 Task: Explore Airbnb accommodation in Cova Figueira, Cape Verde from 1st November, 2023 to 9th November, 2023 for 5 adults.3 bedrooms having 3 beds and 3 bathrooms. Property type can be house. Booking option can be shelf check-in. Look for 5 properties as per requirement.
Action: Mouse moved to (342, 123)
Screenshot: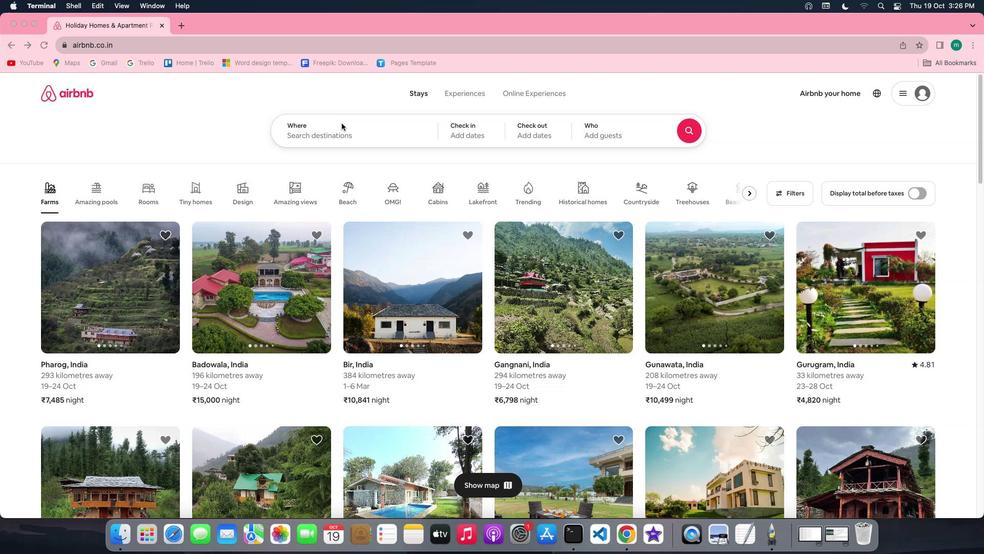 
Action: Mouse pressed left at (342, 123)
Screenshot: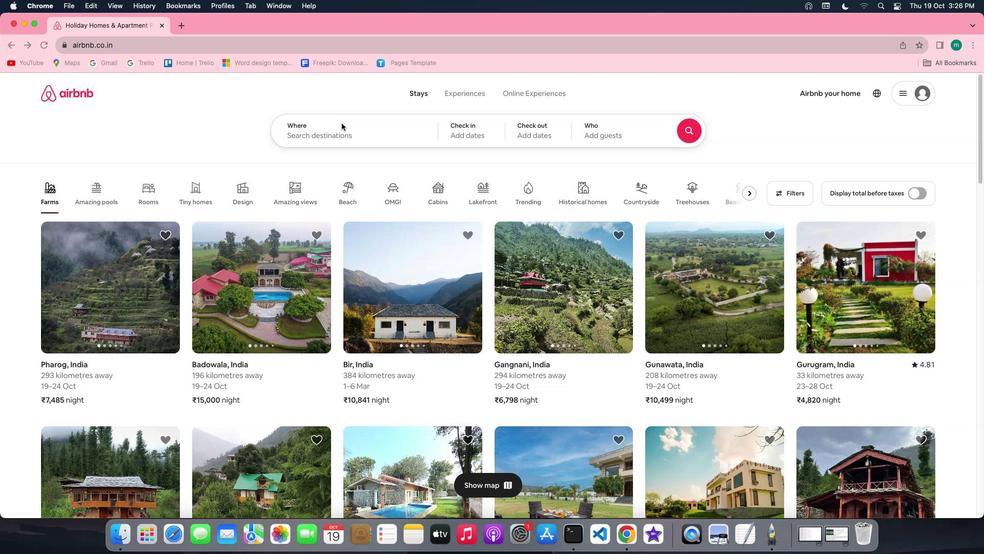 
Action: Mouse pressed left at (342, 123)
Screenshot: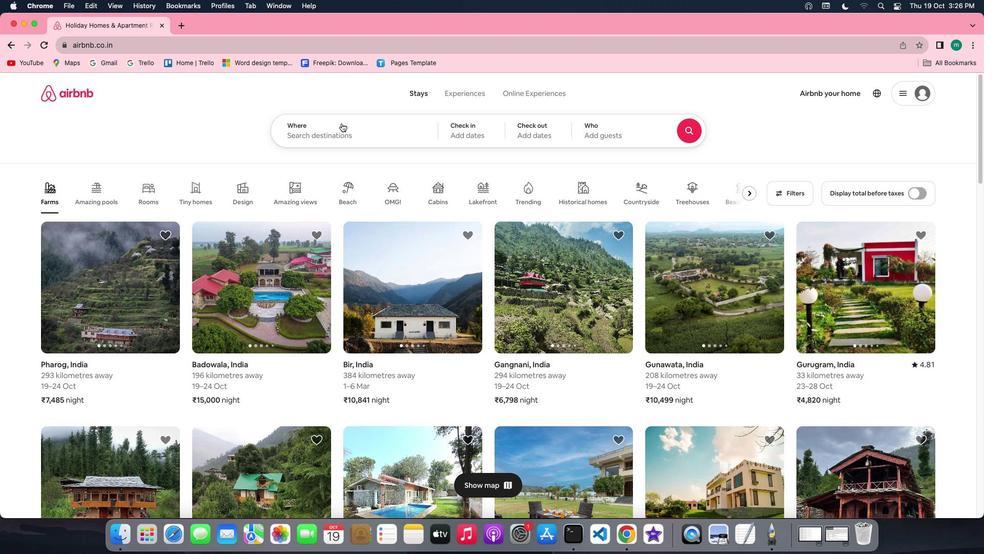 
Action: Key pressed Key.shift'c''o''v''a'Key.spaceKey.shift'F''i''g''u''e''i''r''a'','Key.spaceKey.shift'c''a''p''e'Key.spaceKey.shift'v''e''r''d''e'
Screenshot: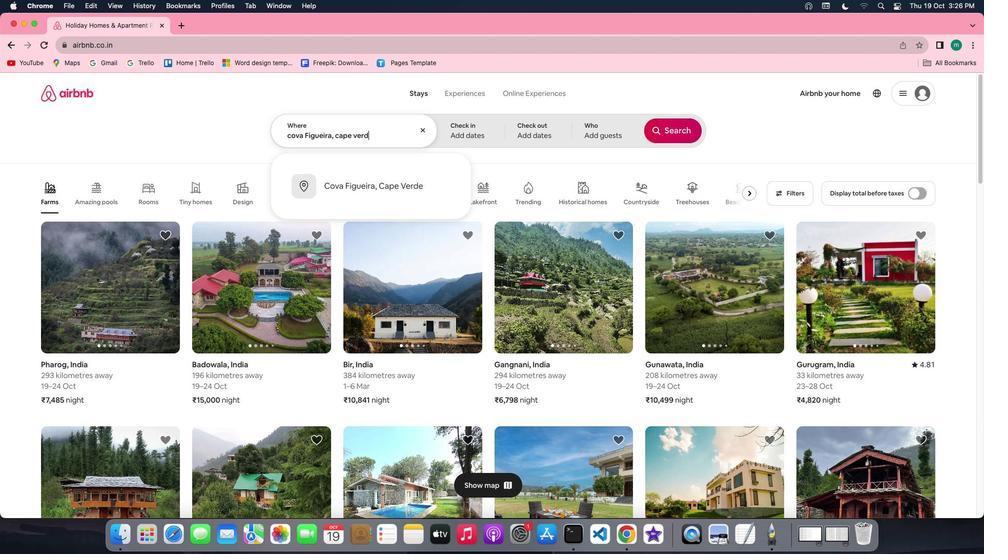
Action: Mouse moved to (454, 127)
Screenshot: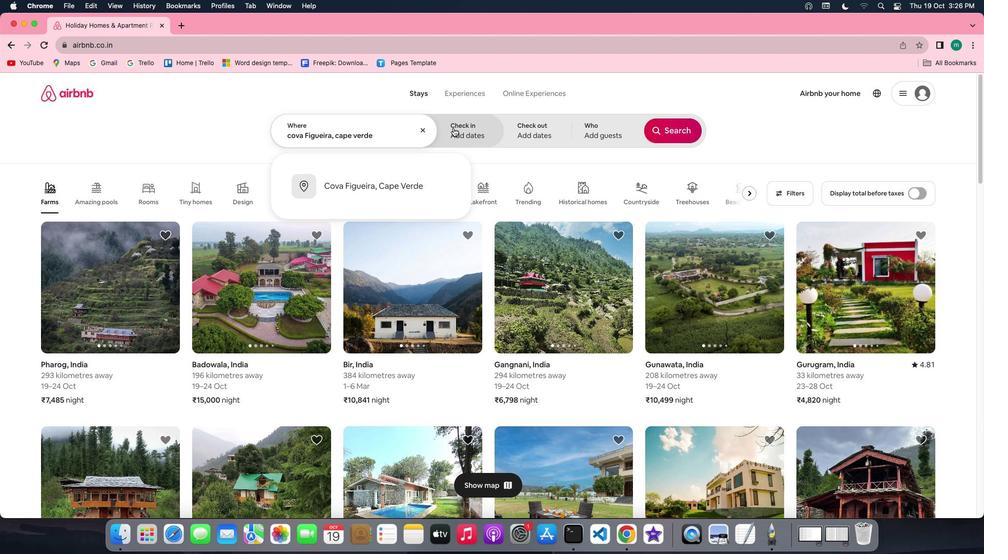 
Action: Mouse pressed left at (454, 127)
Screenshot: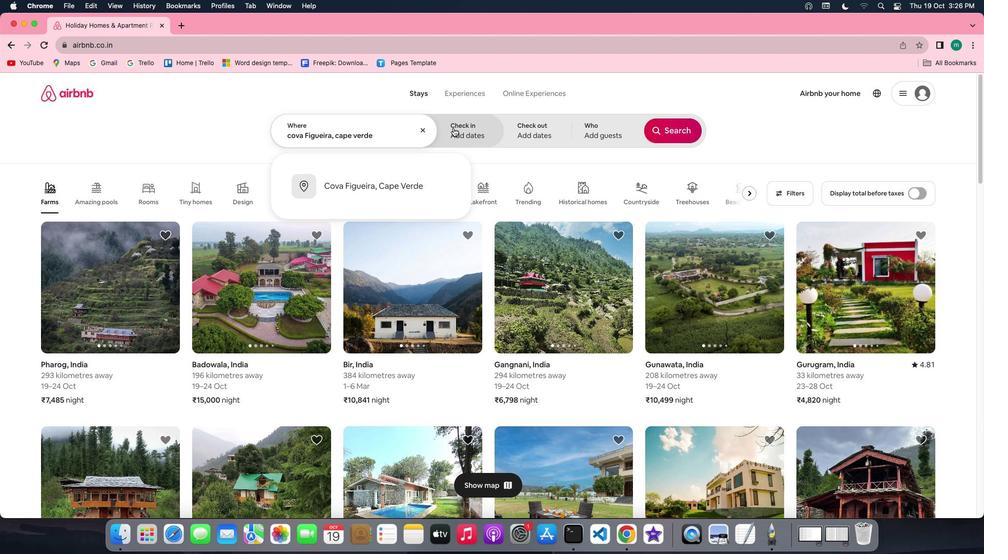 
Action: Mouse moved to (590, 257)
Screenshot: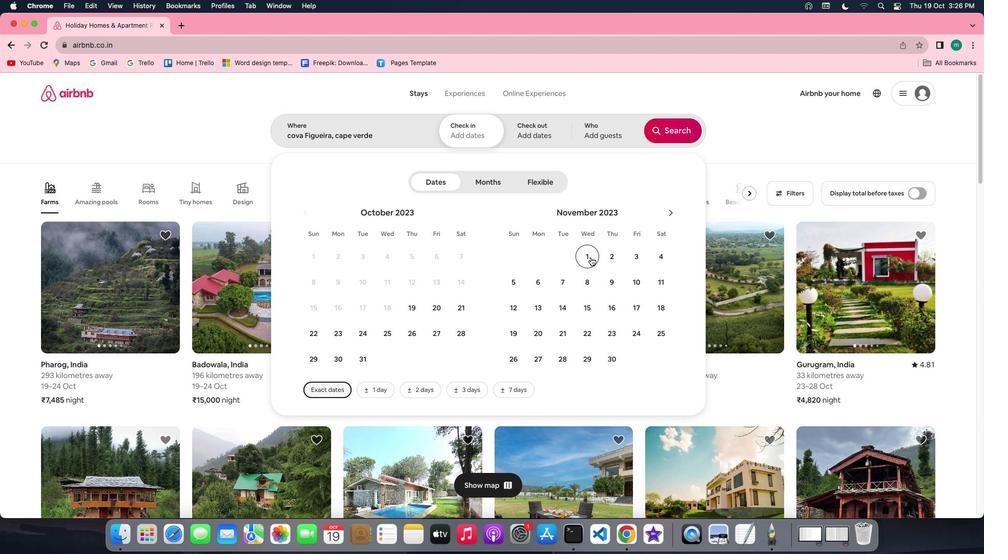 
Action: Mouse pressed left at (590, 257)
Screenshot: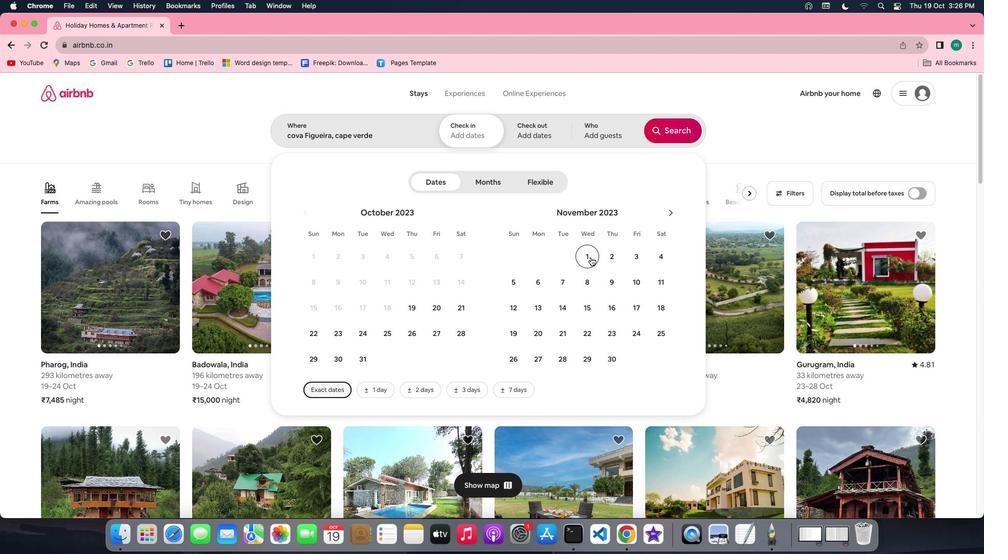 
Action: Mouse moved to (610, 286)
Screenshot: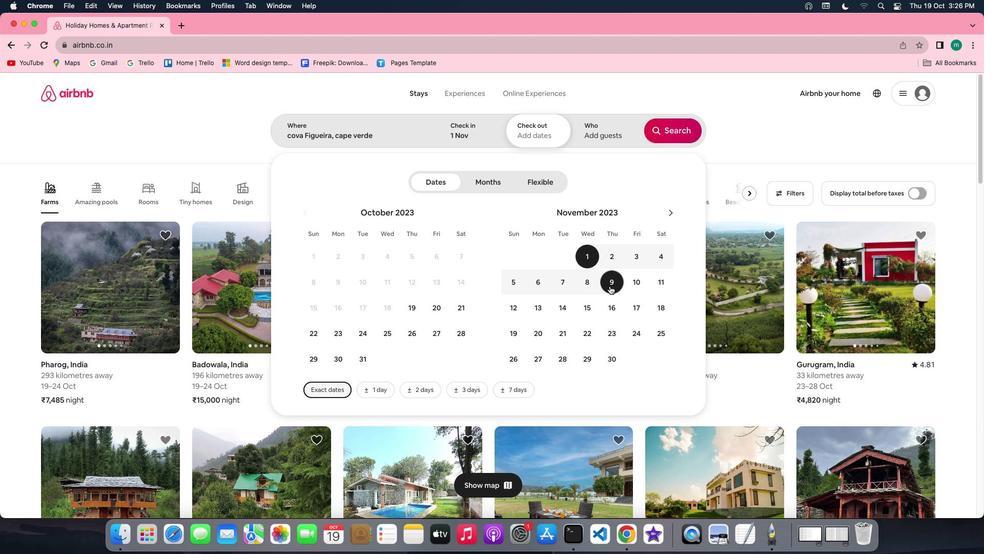 
Action: Mouse pressed left at (610, 286)
Screenshot: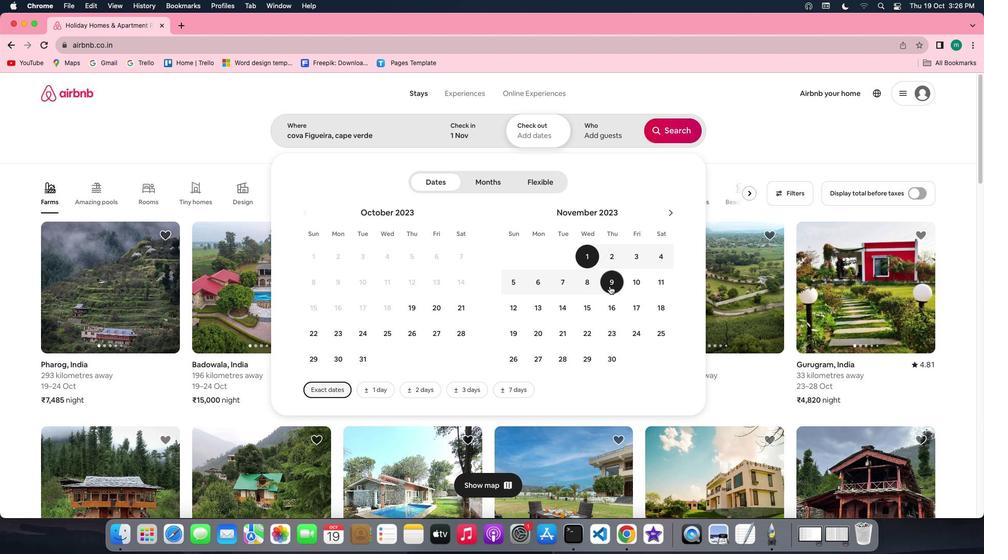 
Action: Mouse moved to (595, 142)
Screenshot: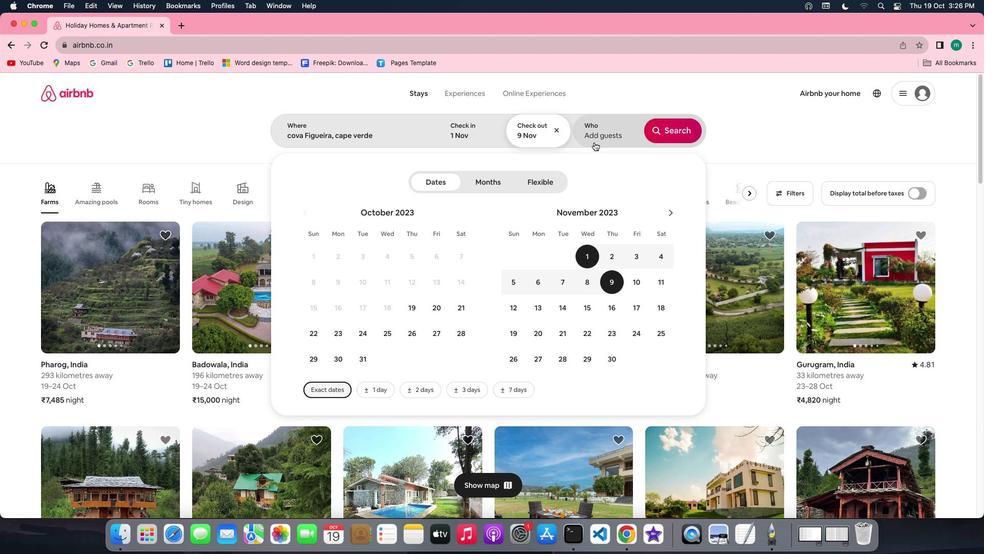 
Action: Mouse pressed left at (595, 142)
Screenshot: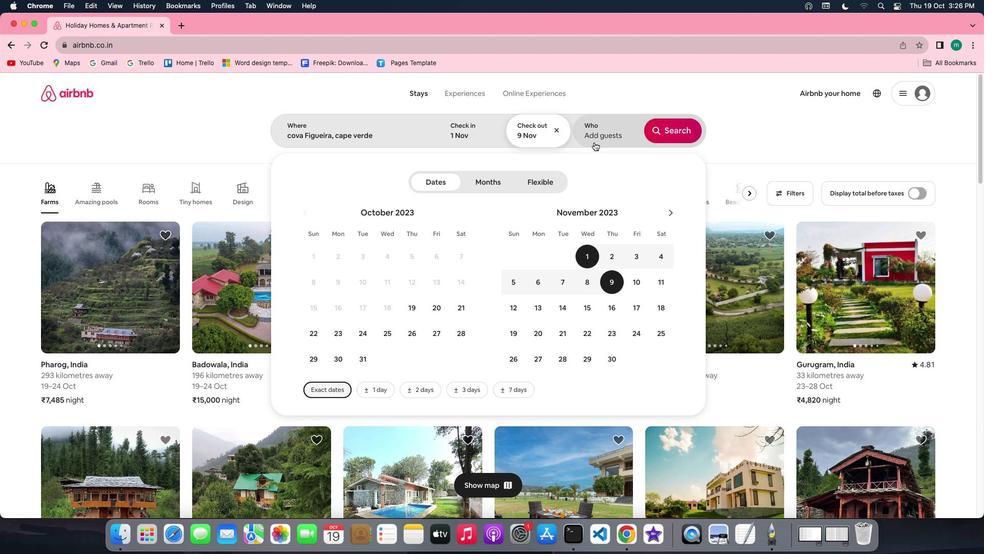 
Action: Mouse moved to (674, 186)
Screenshot: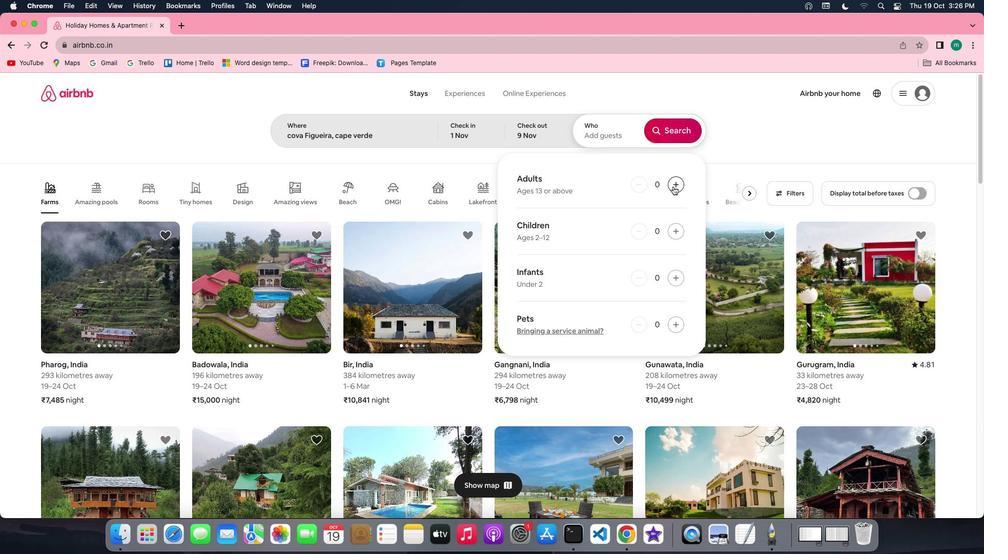 
Action: Mouse pressed left at (674, 186)
Screenshot: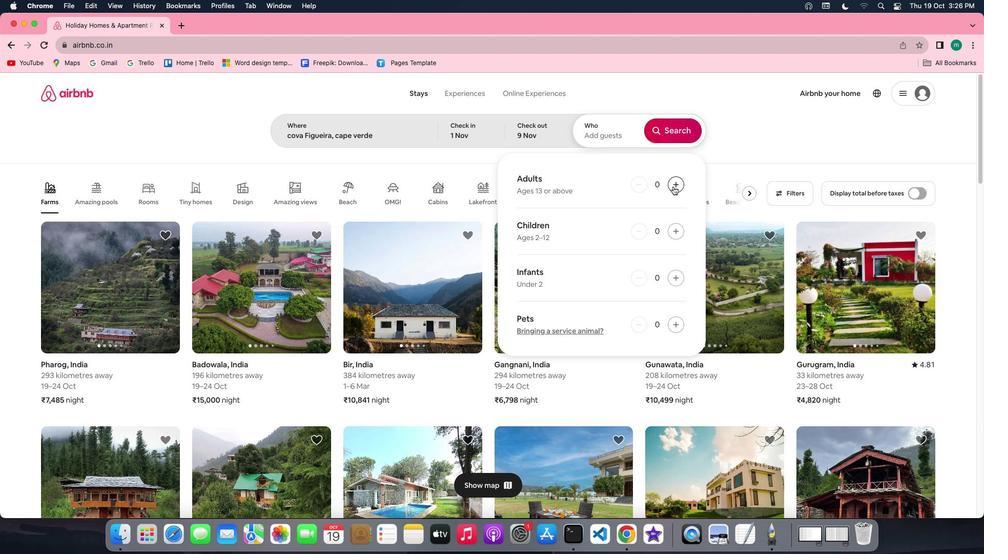 
Action: Mouse pressed left at (674, 186)
Screenshot: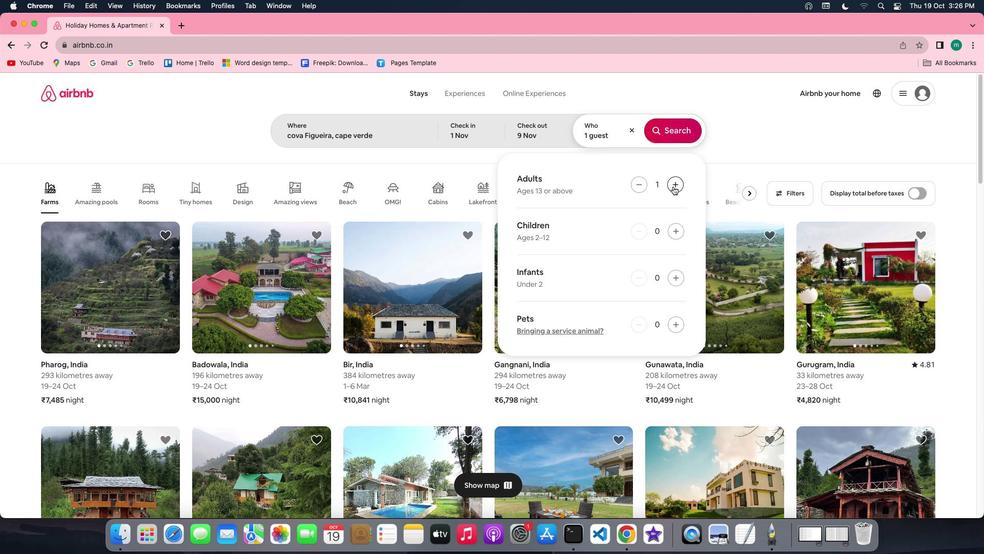 
Action: Mouse pressed left at (674, 186)
Screenshot: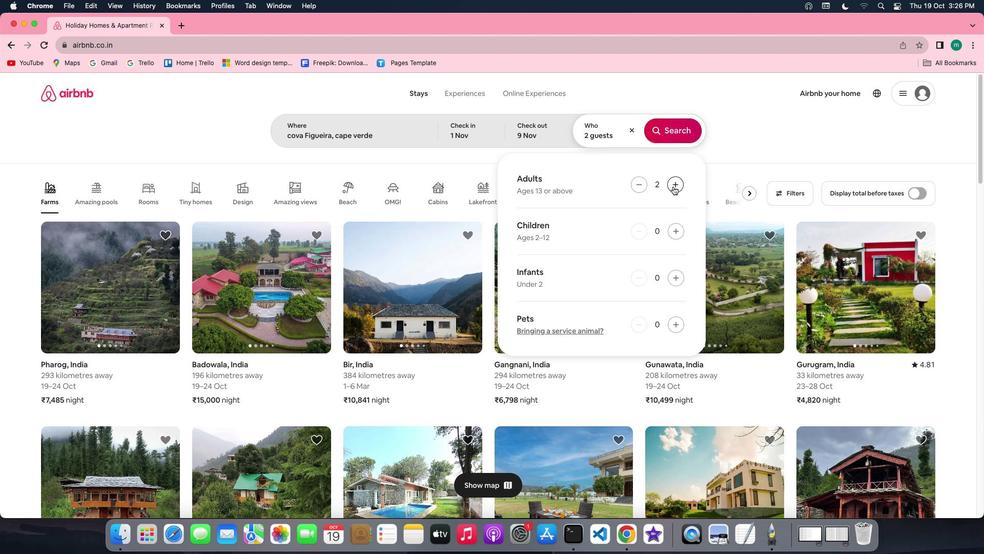 
Action: Mouse pressed left at (674, 186)
Screenshot: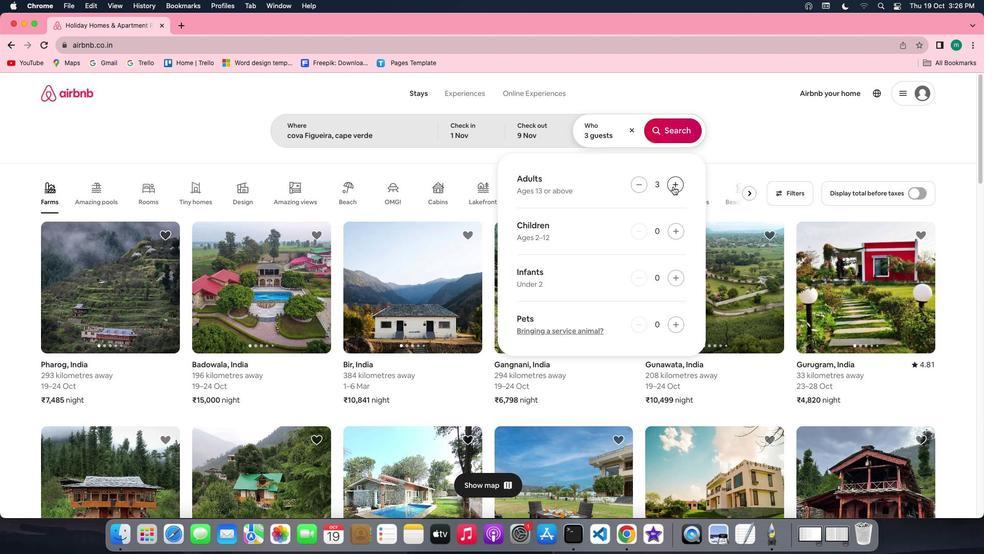 
Action: Mouse pressed left at (674, 186)
Screenshot: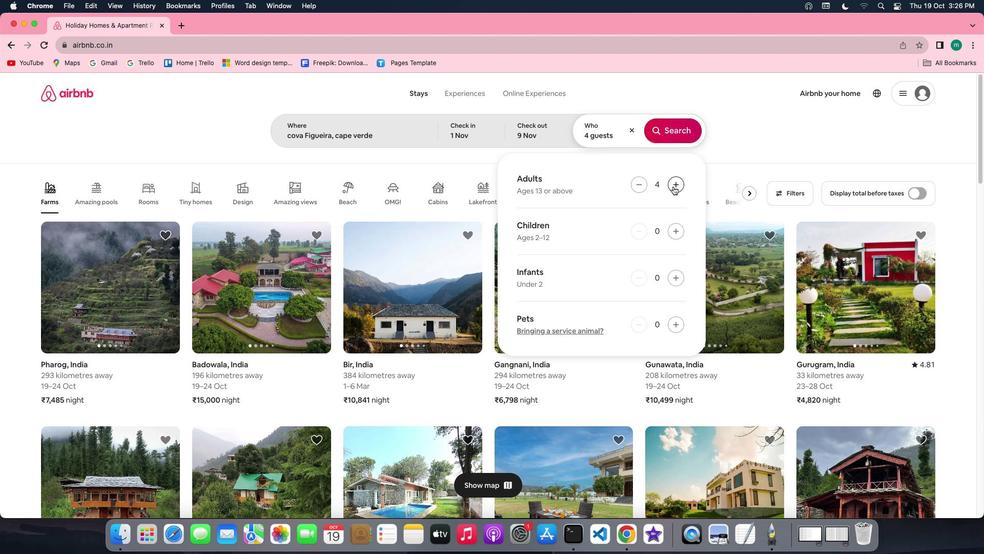 
Action: Mouse moved to (677, 135)
Screenshot: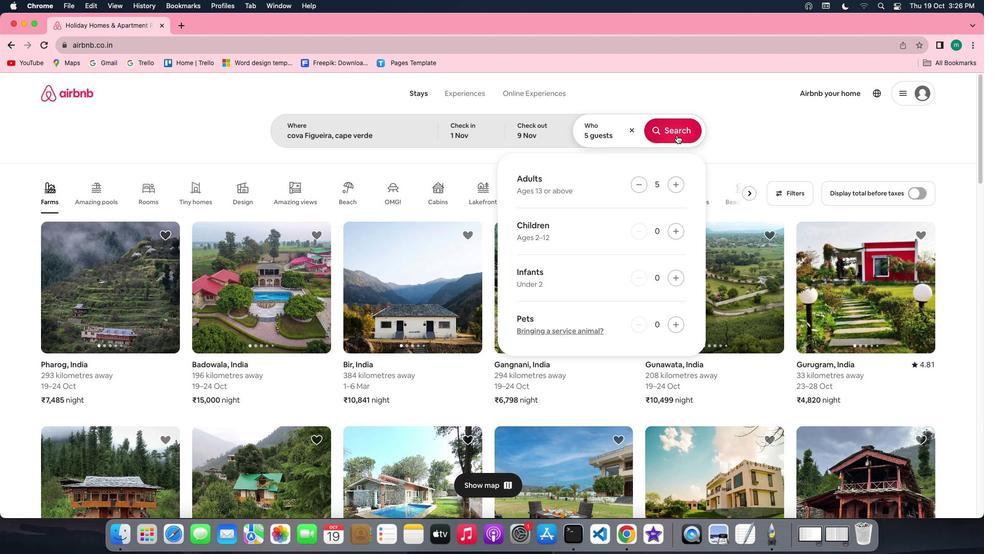 
Action: Mouse pressed left at (677, 135)
Screenshot: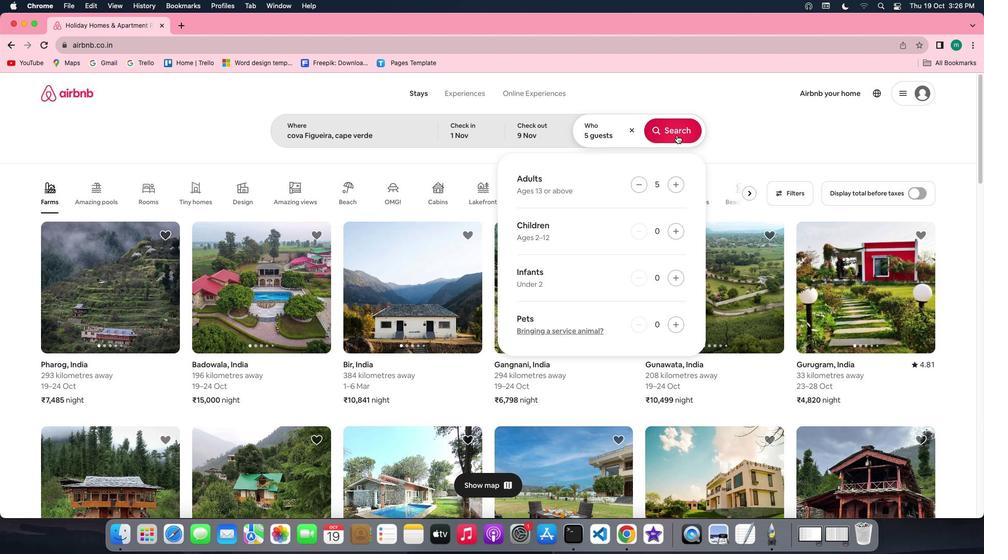 
Action: Mouse moved to (824, 130)
Screenshot: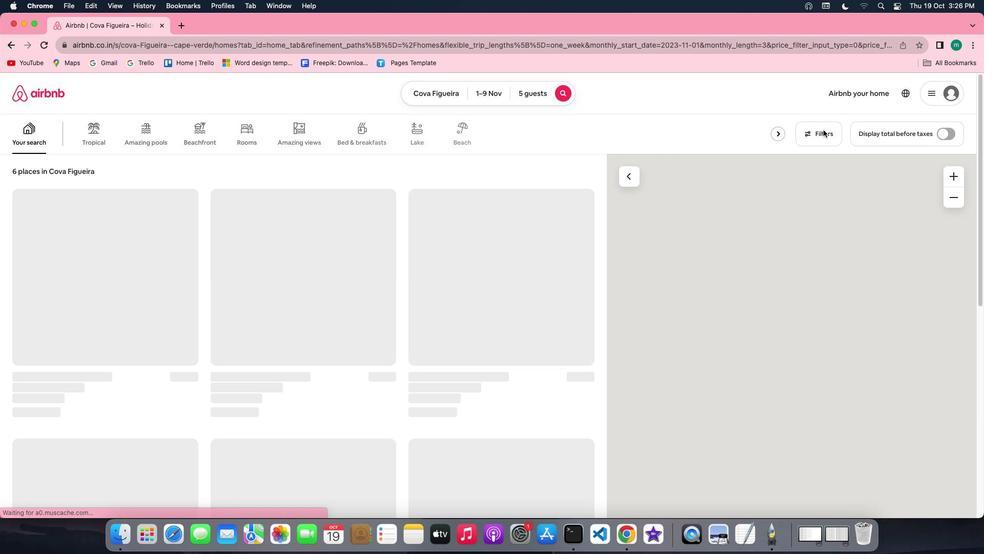 
Action: Mouse pressed left at (824, 130)
Screenshot: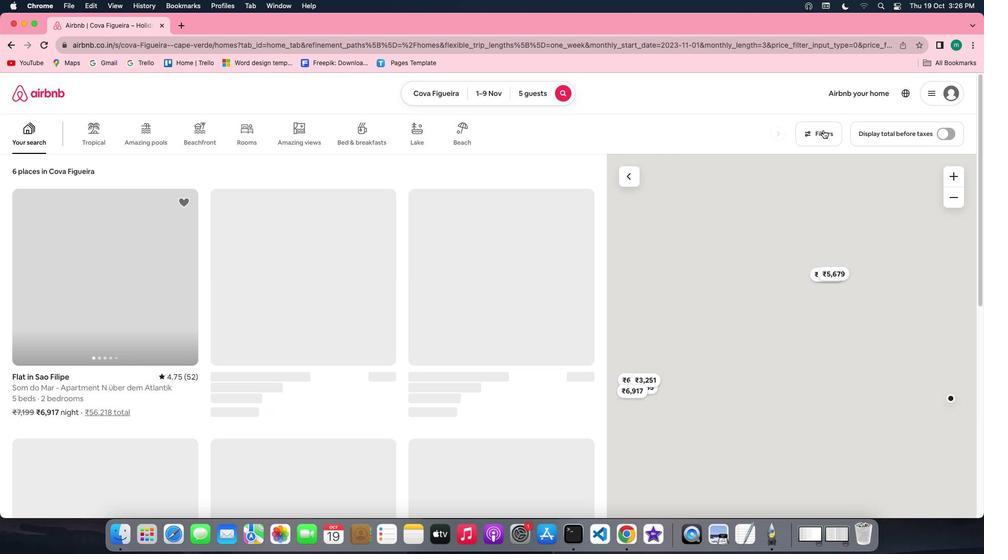 
Action: Mouse moved to (817, 132)
Screenshot: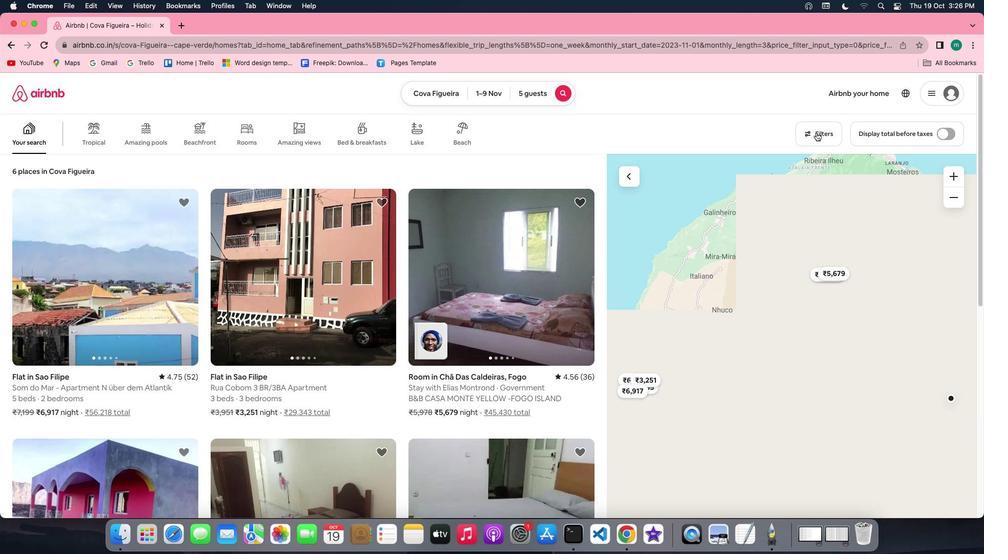 
Action: Mouse pressed left at (817, 132)
Screenshot: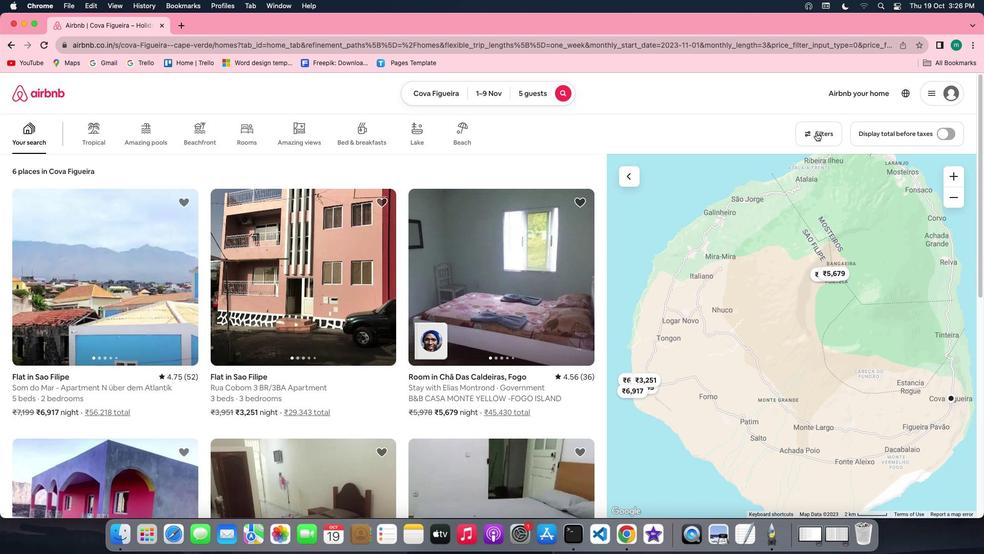 
Action: Mouse moved to (576, 252)
Screenshot: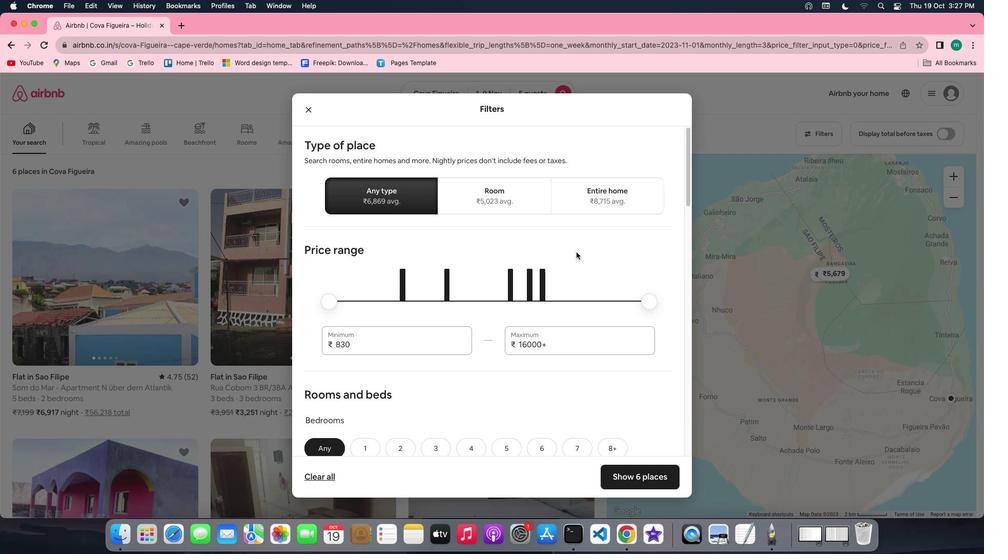 
Action: Mouse scrolled (576, 252) with delta (0, 0)
Screenshot: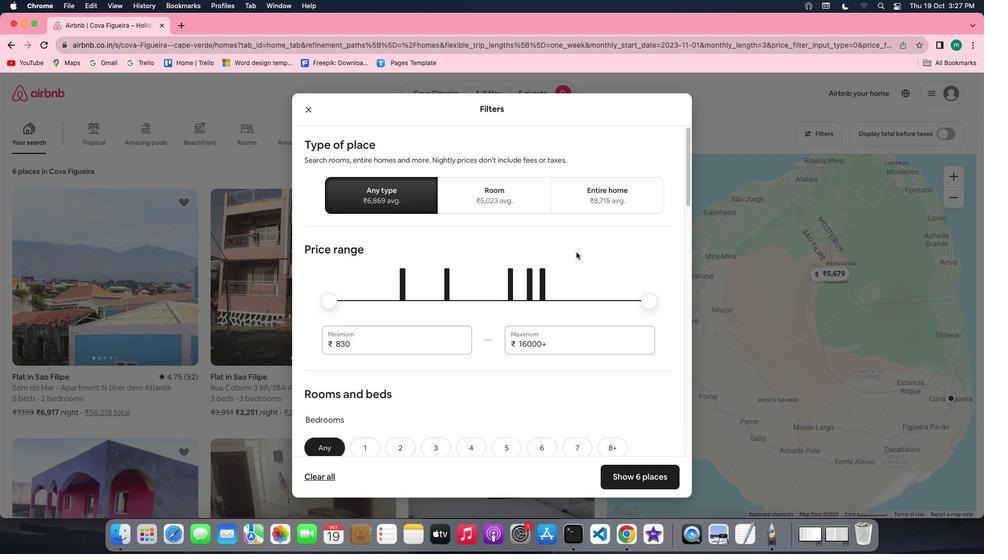 
Action: Mouse scrolled (576, 252) with delta (0, 0)
Screenshot: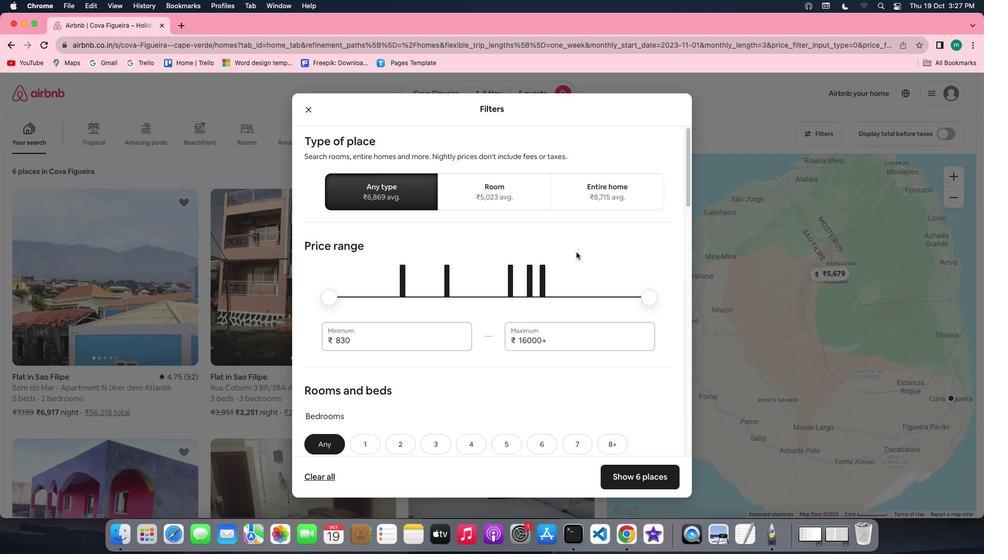 
Action: Mouse scrolled (576, 252) with delta (0, -1)
Screenshot: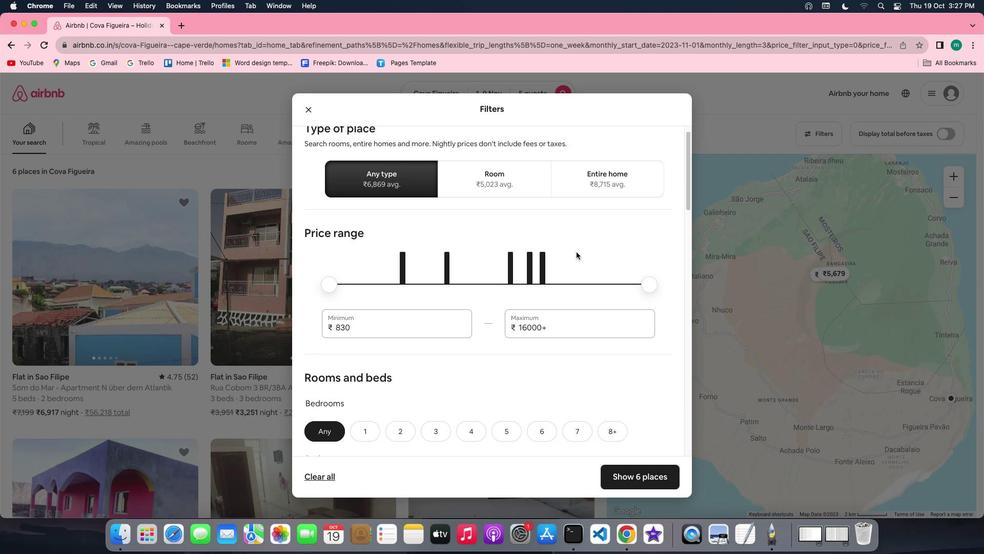 
Action: Mouse scrolled (576, 252) with delta (0, -1)
Screenshot: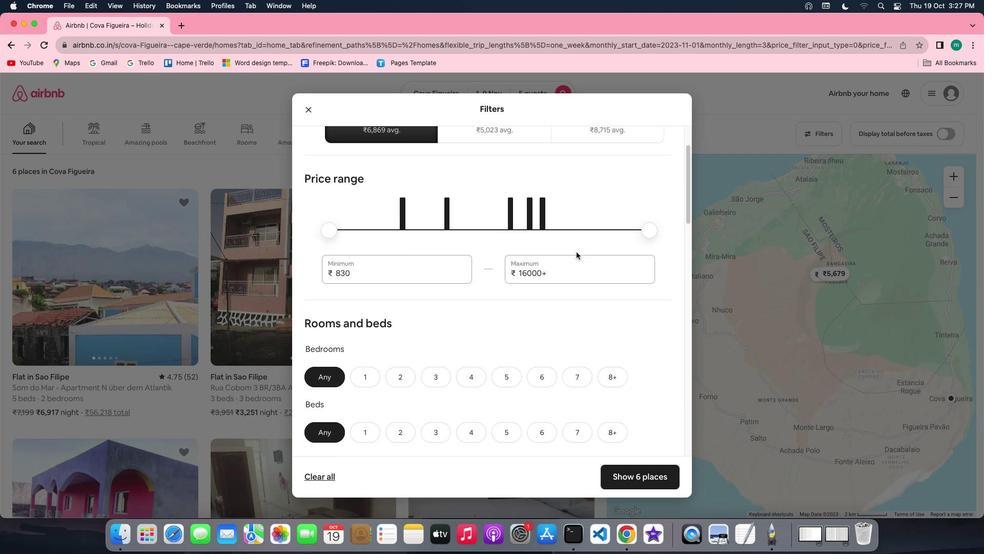 
Action: Mouse scrolled (576, 252) with delta (0, 0)
Screenshot: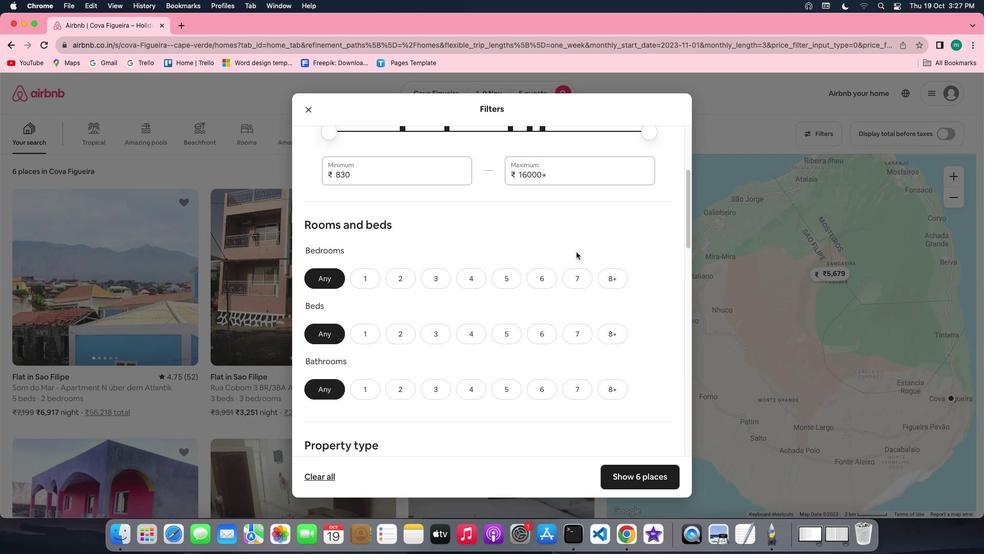 
Action: Mouse scrolled (576, 252) with delta (0, 0)
Screenshot: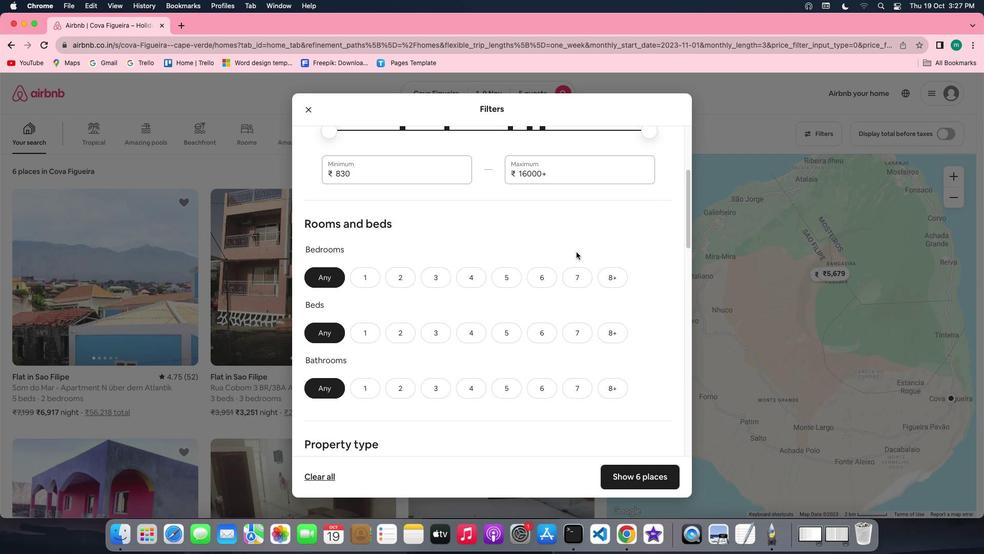 
Action: Mouse scrolled (576, 252) with delta (0, 0)
Screenshot: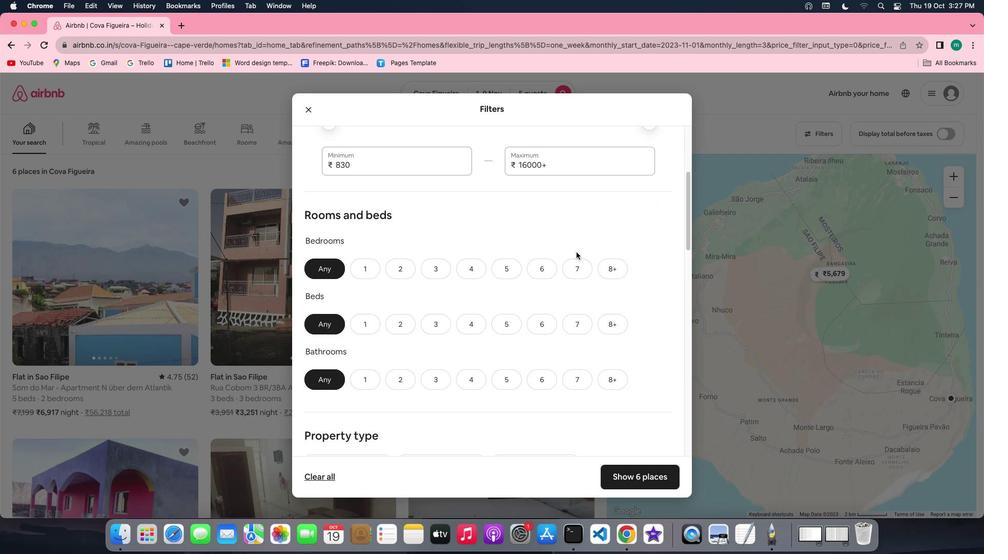 
Action: Mouse scrolled (576, 252) with delta (0, 0)
Screenshot: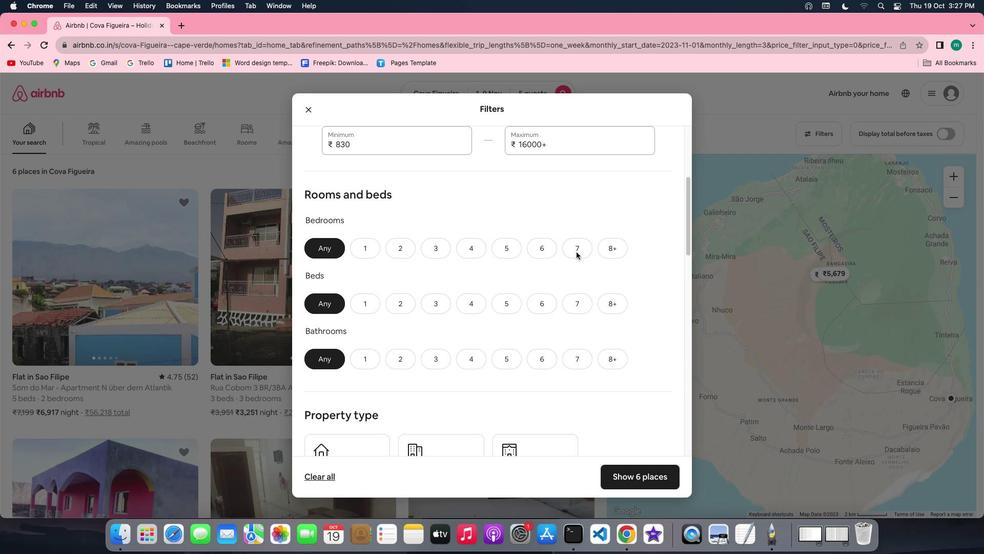 
Action: Mouse moved to (444, 231)
Screenshot: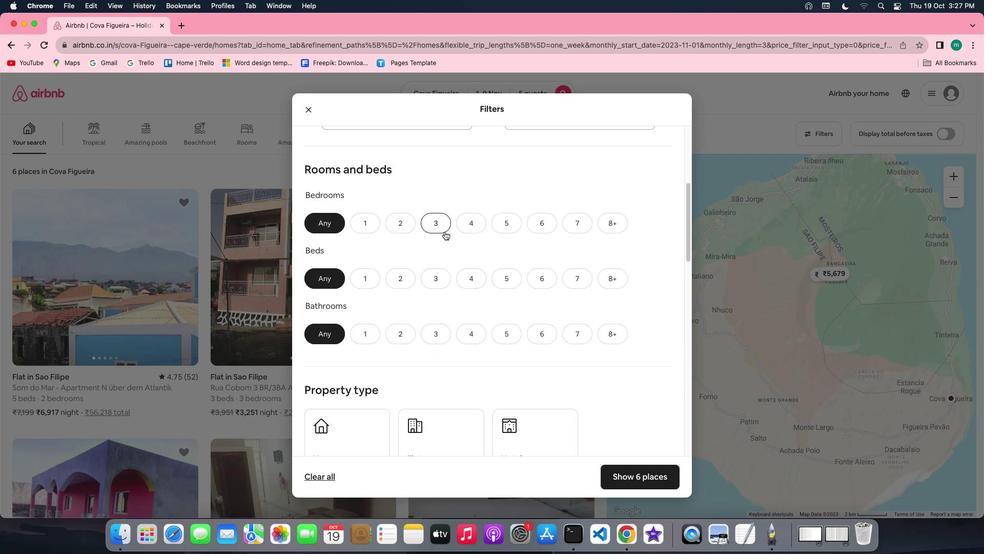 
Action: Mouse pressed left at (444, 231)
Screenshot: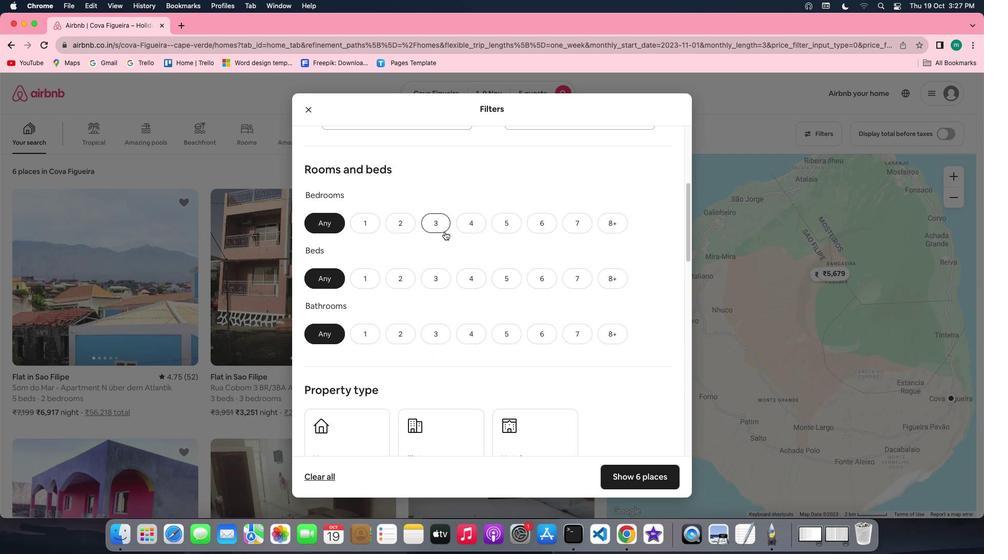 
Action: Mouse moved to (436, 284)
Screenshot: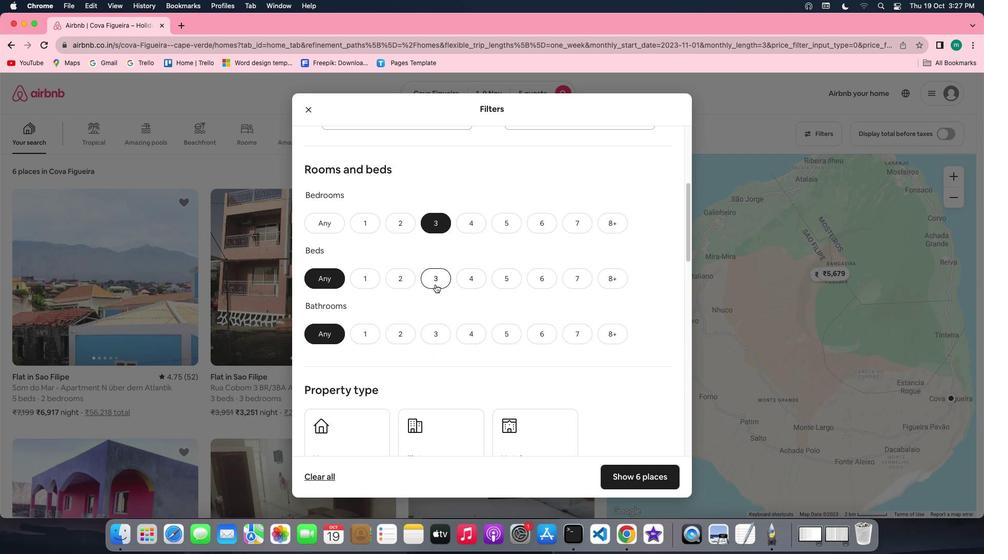 
Action: Mouse pressed left at (436, 284)
Screenshot: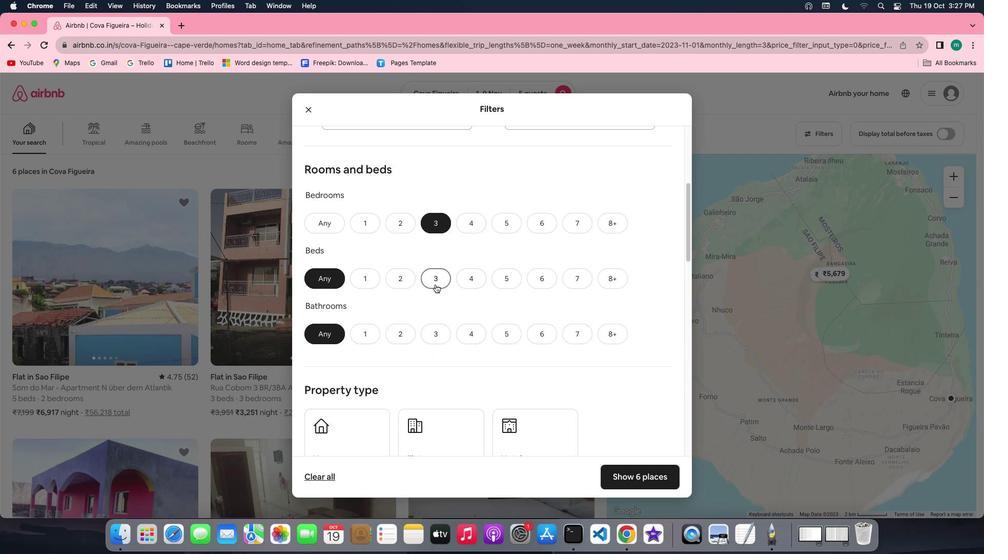 
Action: Mouse moved to (447, 330)
Screenshot: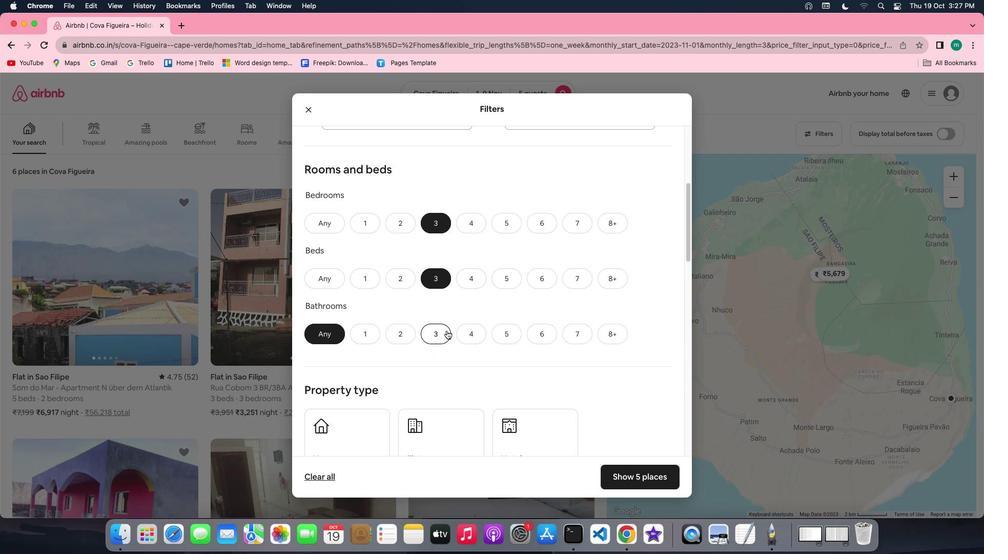 
Action: Mouse pressed left at (447, 330)
Screenshot: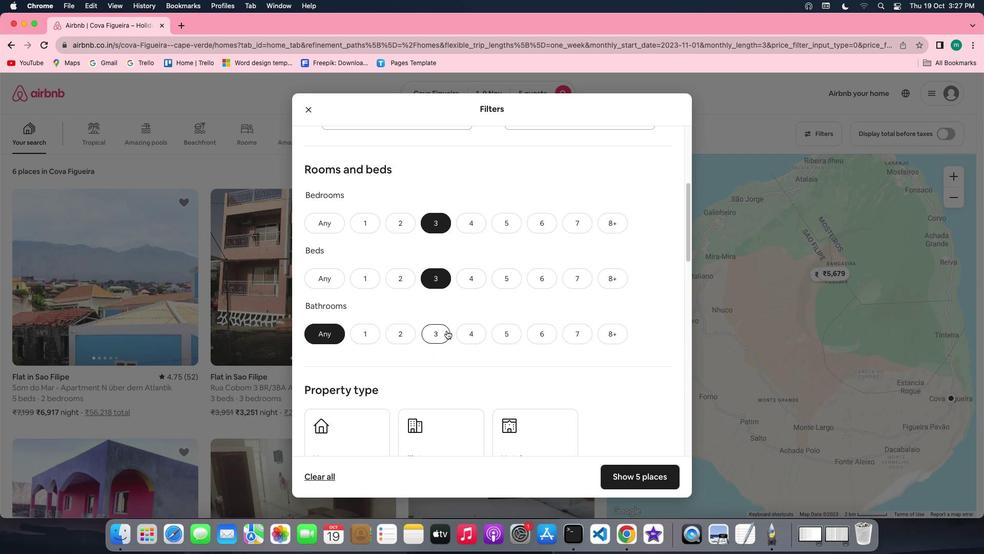 
Action: Mouse moved to (551, 327)
Screenshot: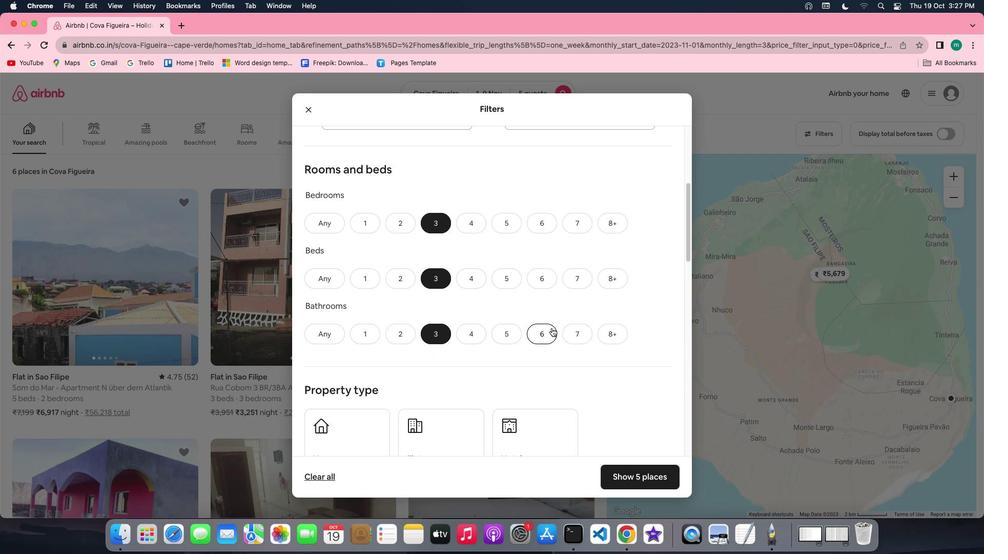 
Action: Mouse scrolled (551, 327) with delta (0, 0)
Screenshot: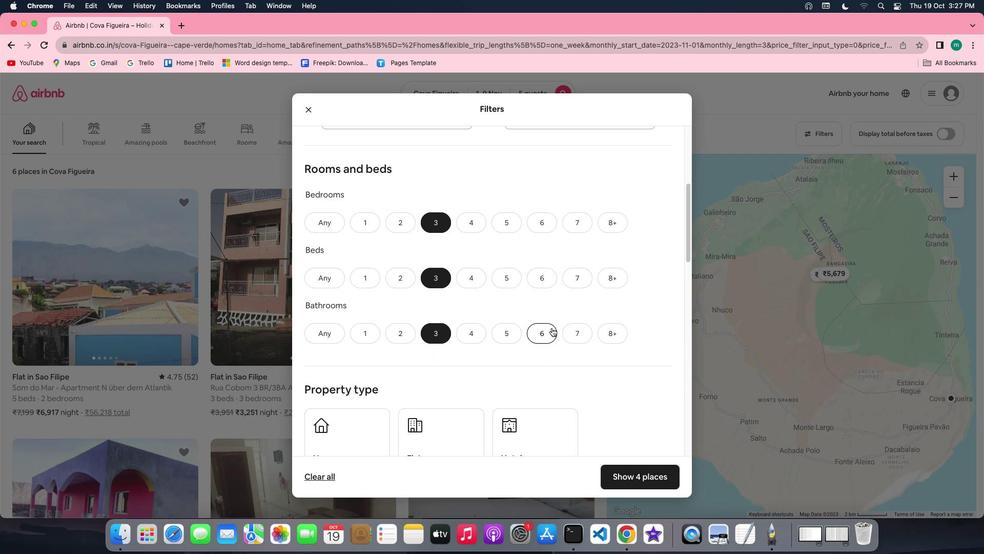 
Action: Mouse scrolled (551, 327) with delta (0, 0)
Screenshot: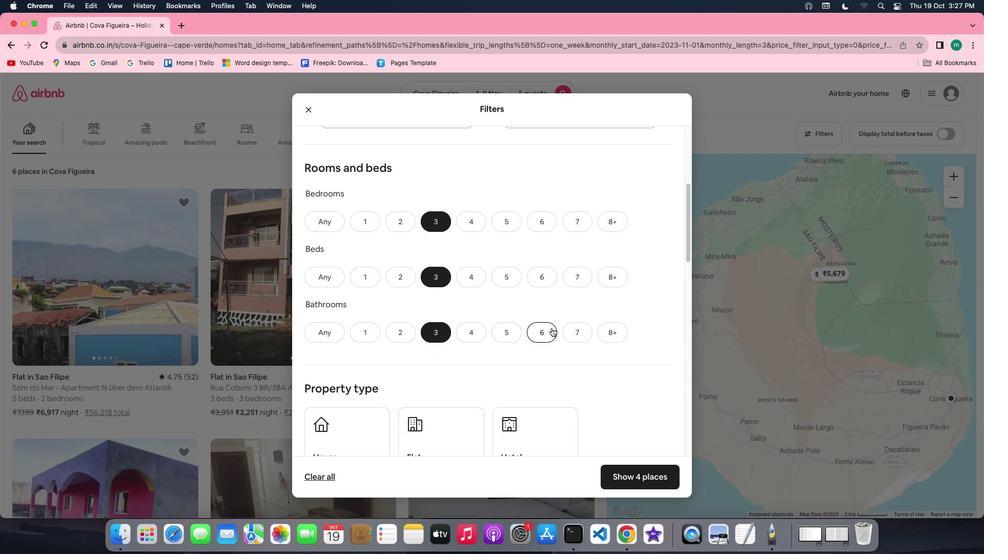 
Action: Mouse scrolled (551, 327) with delta (0, -1)
Screenshot: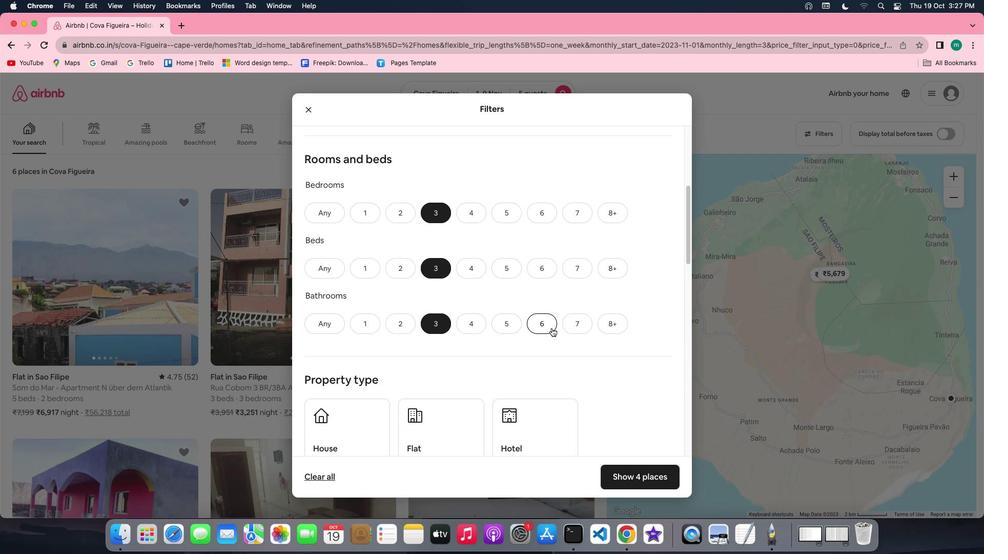 
Action: Mouse scrolled (551, 327) with delta (0, 0)
Screenshot: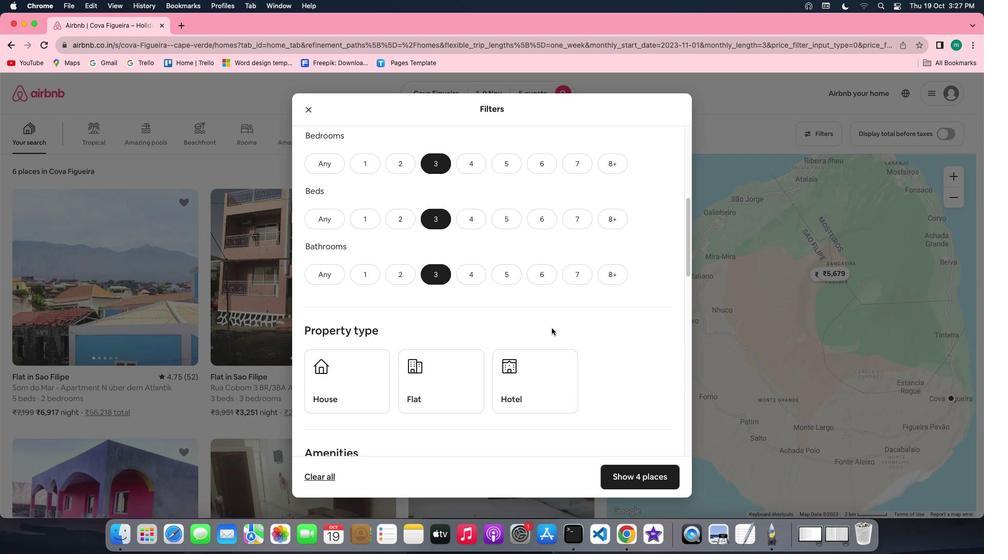 
Action: Mouse scrolled (551, 327) with delta (0, 0)
Screenshot: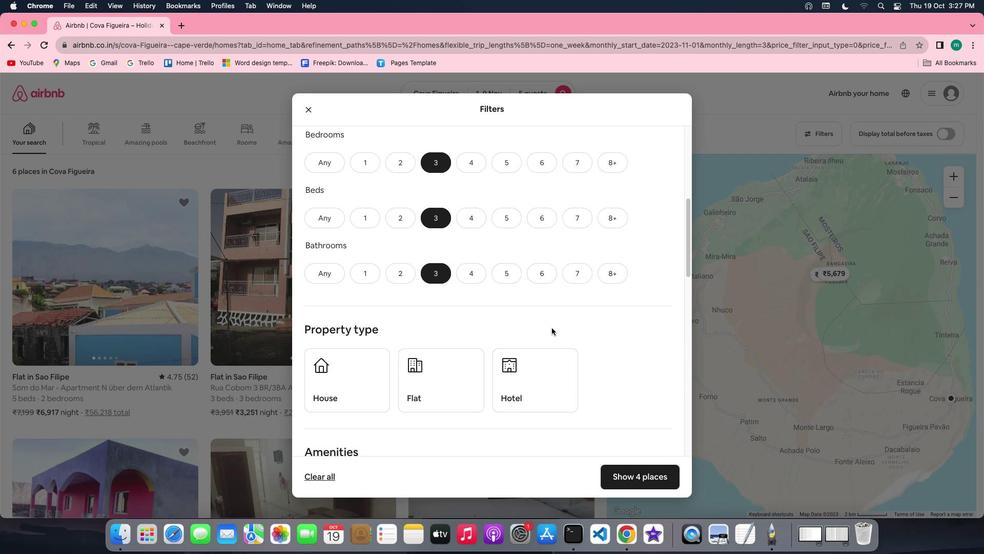 
Action: Mouse scrolled (551, 327) with delta (0, -1)
Screenshot: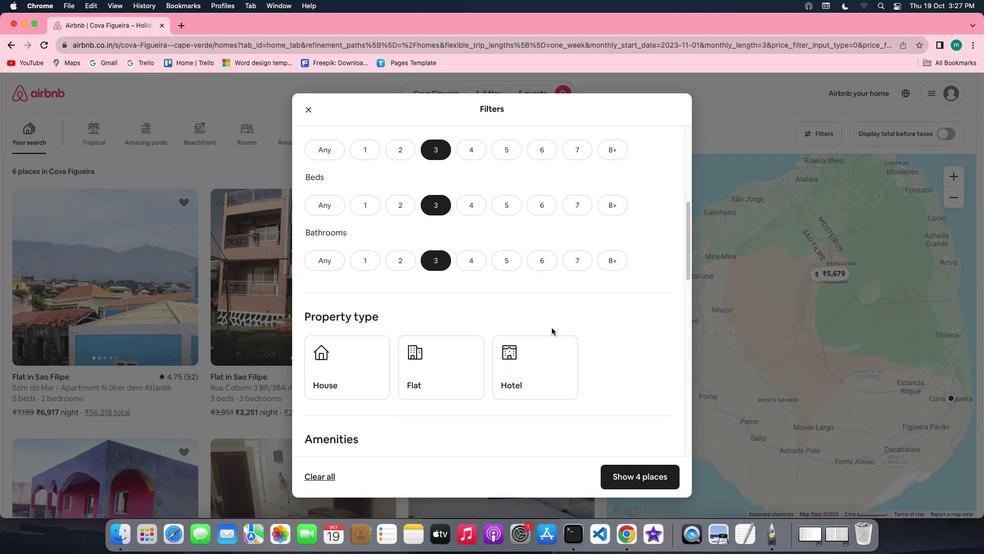 
Action: Mouse scrolled (551, 327) with delta (0, 0)
Screenshot: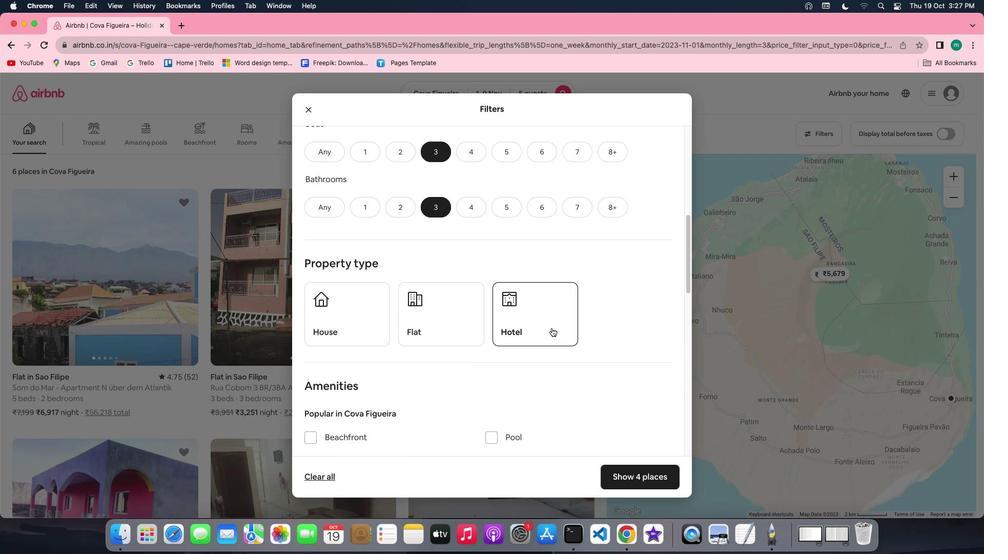 
Action: Mouse scrolled (551, 327) with delta (0, 0)
Screenshot: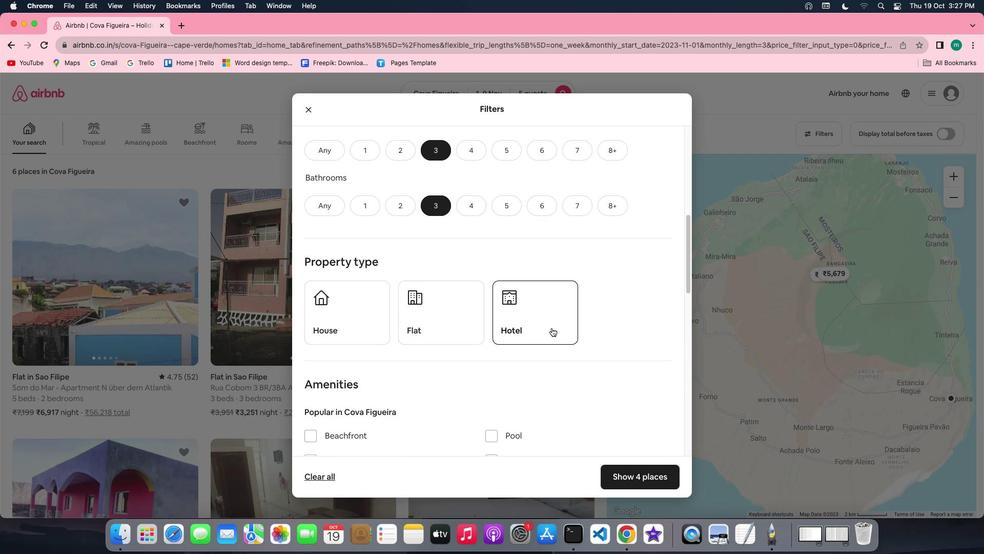 
Action: Mouse scrolled (551, 327) with delta (0, -1)
Screenshot: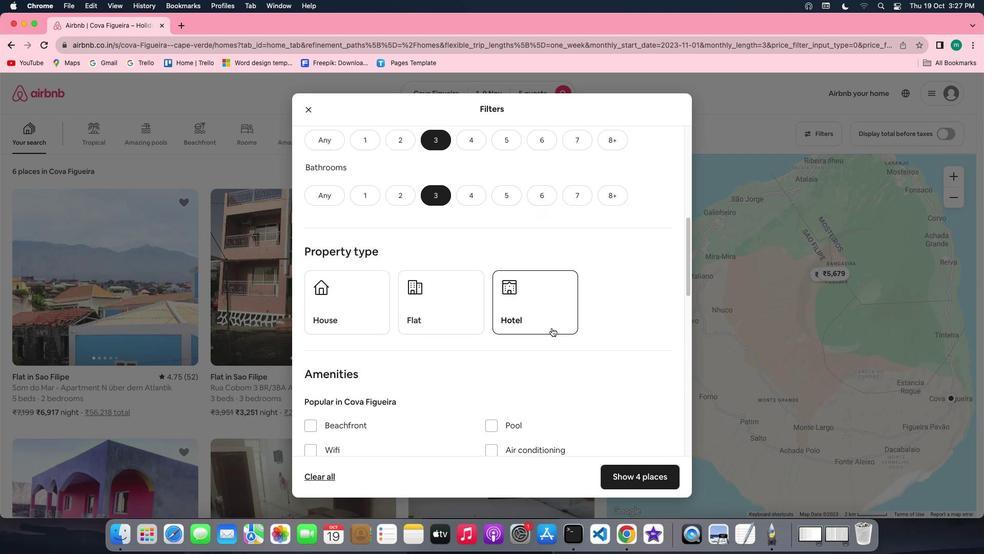 
Action: Mouse moved to (381, 268)
Screenshot: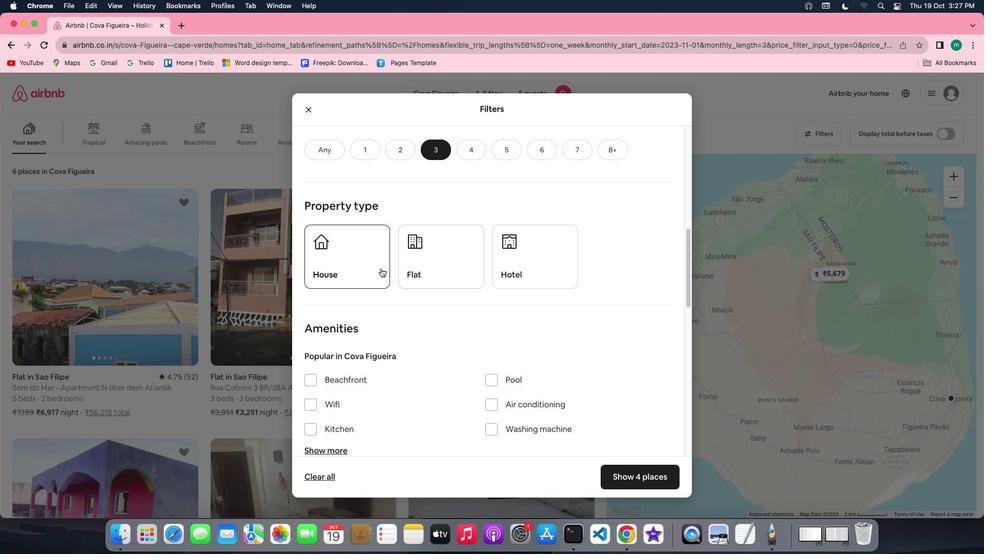 
Action: Mouse pressed left at (381, 268)
Screenshot: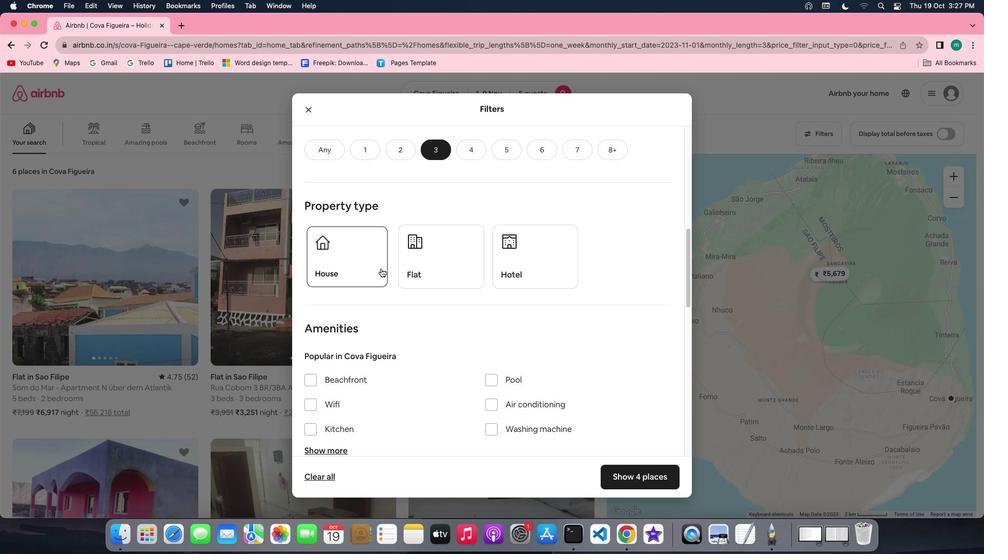 
Action: Mouse moved to (582, 278)
Screenshot: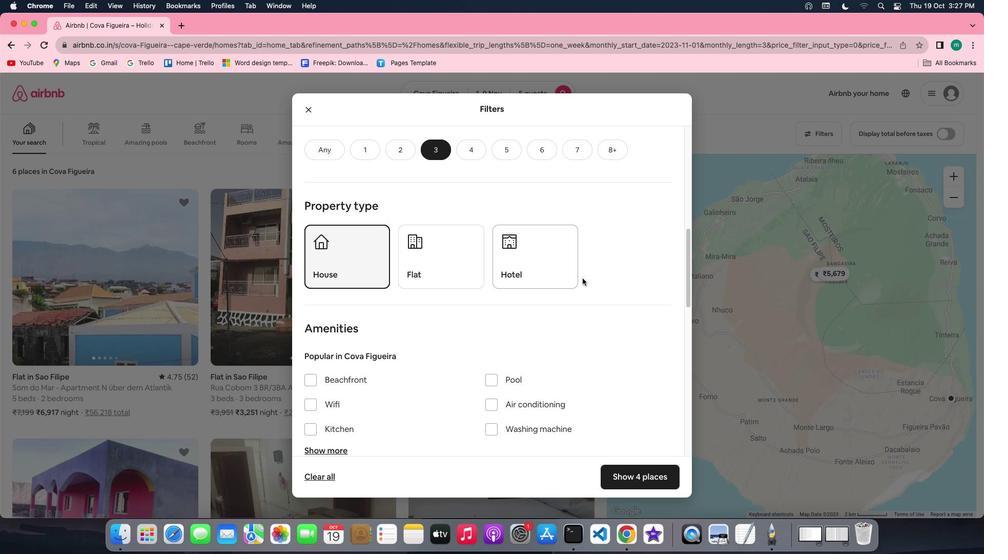 
Action: Mouse scrolled (582, 278) with delta (0, 0)
Screenshot: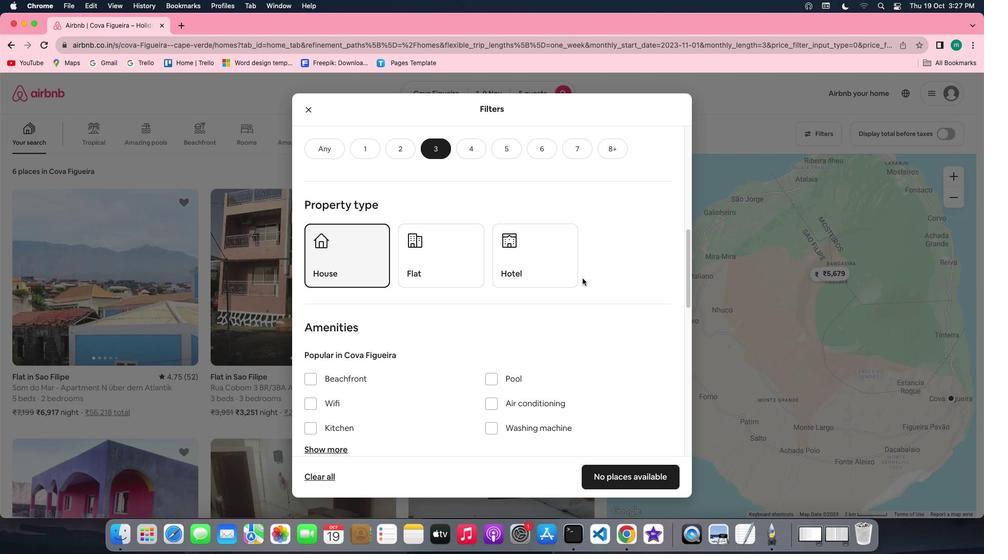 
Action: Mouse scrolled (582, 278) with delta (0, 0)
Screenshot: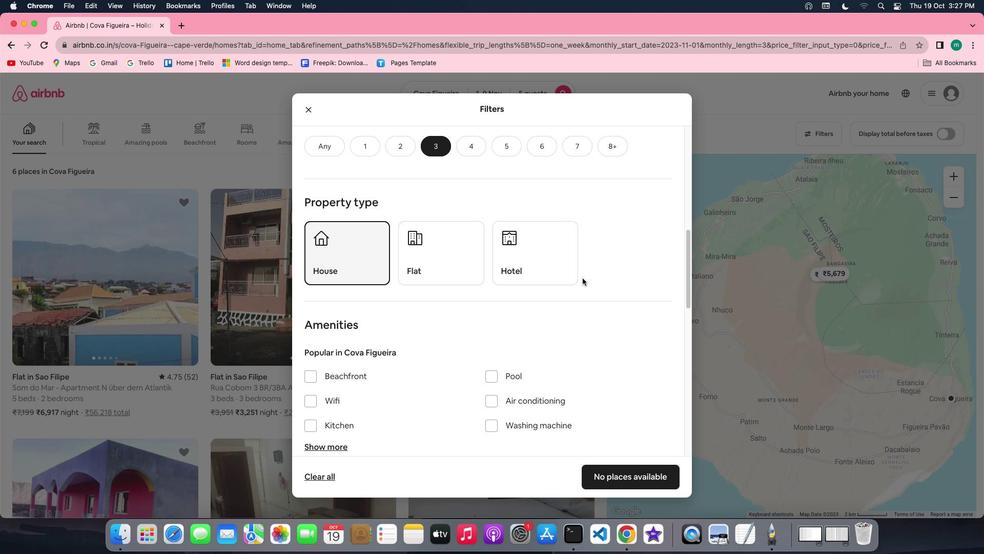 
Action: Mouse scrolled (582, 278) with delta (0, -1)
Screenshot: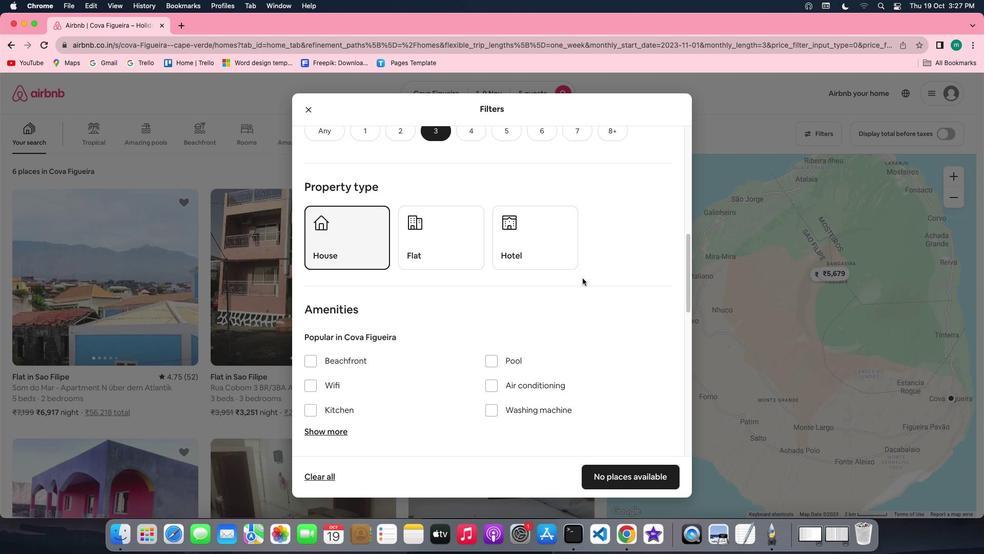 
Action: Mouse moved to (582, 278)
Screenshot: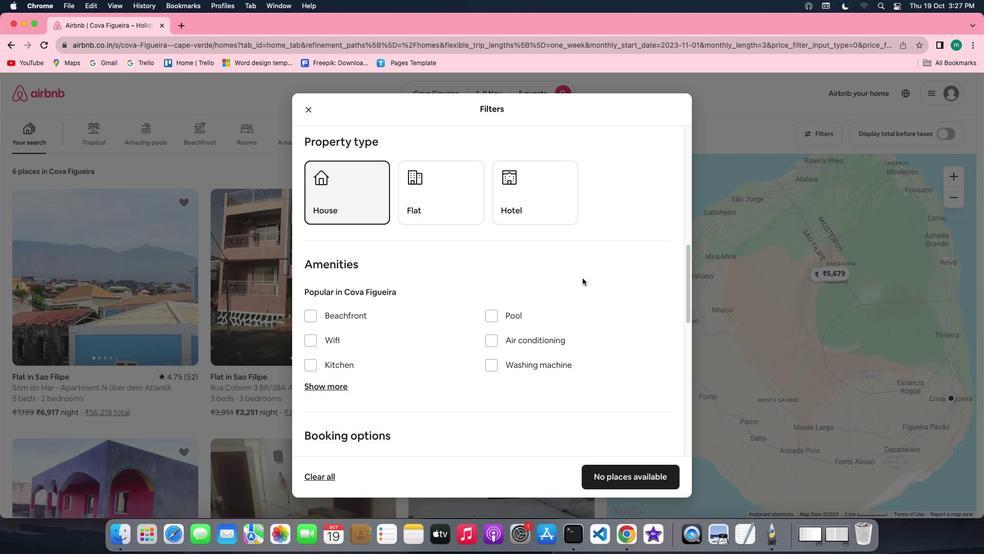 
Action: Mouse scrolled (582, 278) with delta (0, 0)
Screenshot: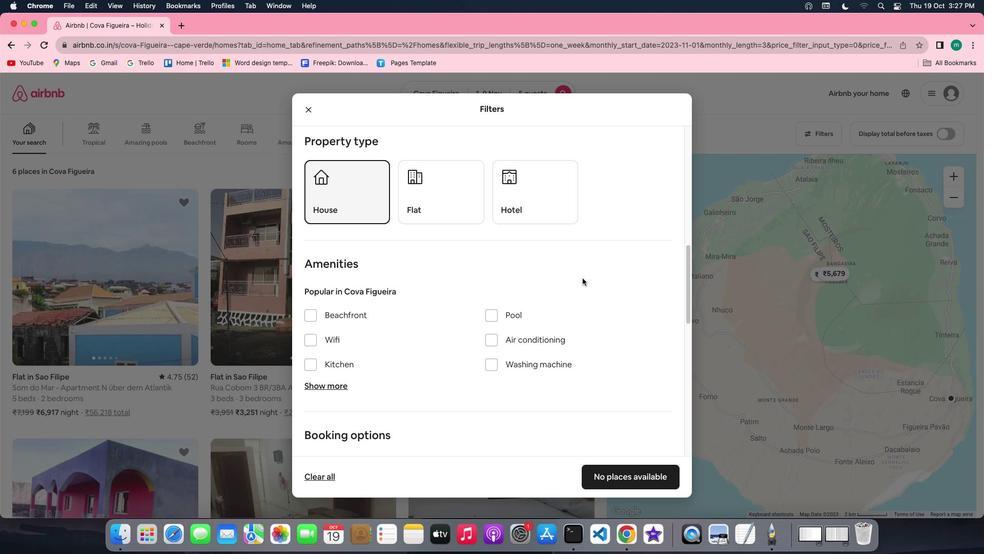 
Action: Mouse scrolled (582, 278) with delta (0, 0)
Screenshot: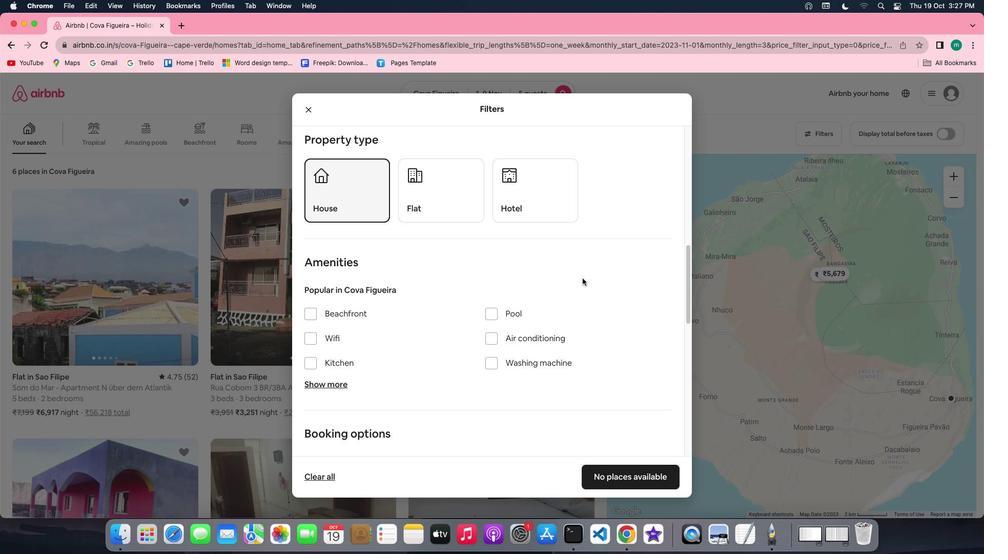 
Action: Mouse scrolled (582, 278) with delta (0, 0)
Screenshot: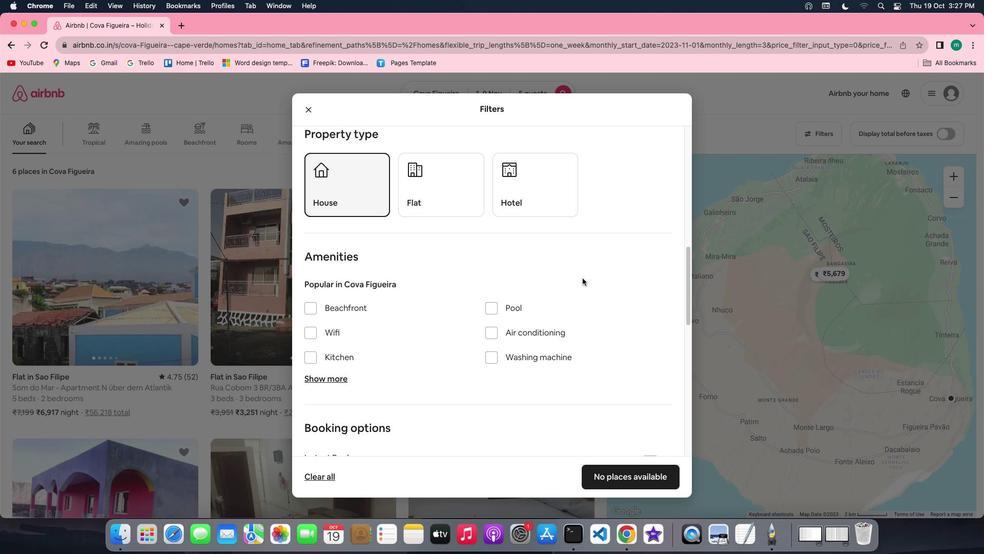 
Action: Mouse scrolled (582, 278) with delta (0, 0)
Screenshot: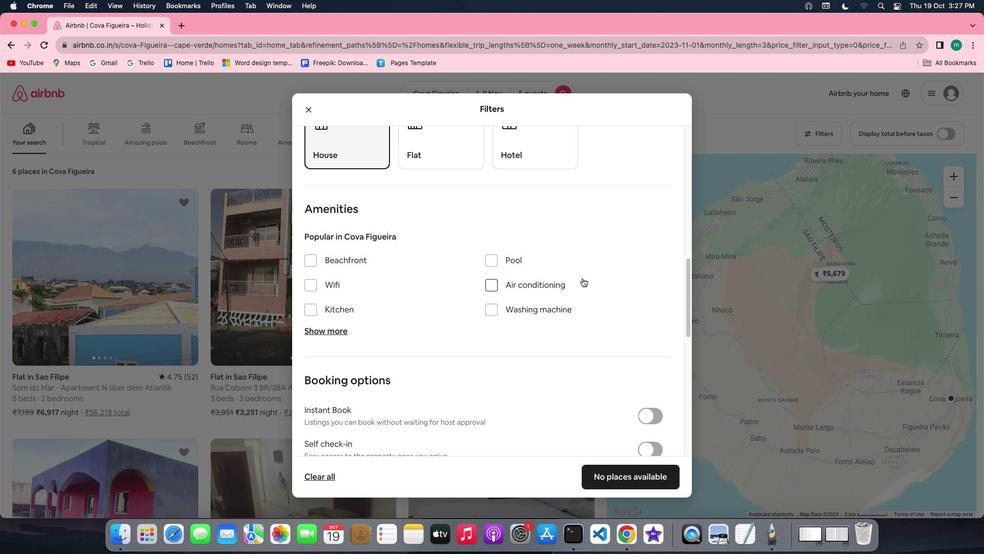 
Action: Mouse scrolled (582, 278) with delta (0, 0)
Screenshot: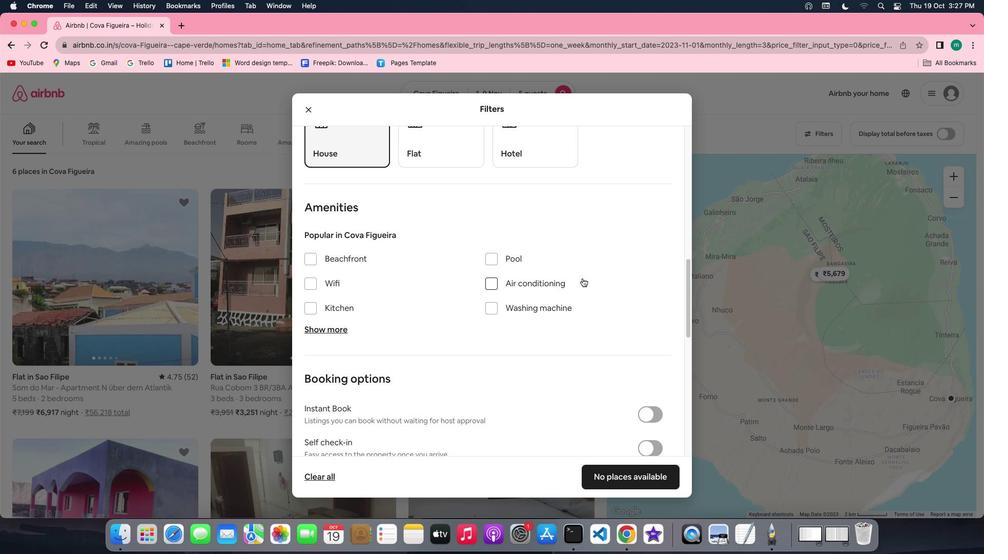 
Action: Mouse scrolled (582, 278) with delta (0, 0)
Screenshot: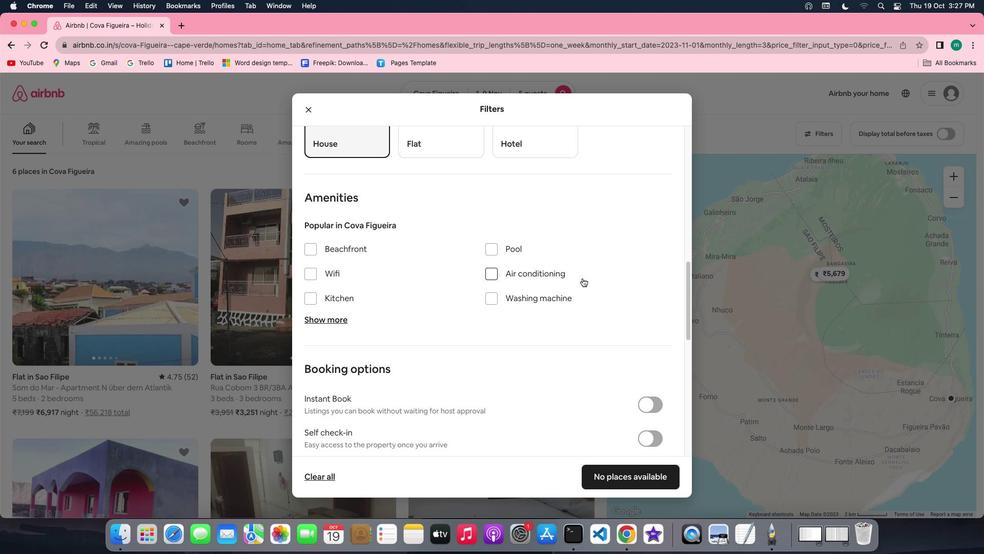 
Action: Mouse scrolled (582, 278) with delta (0, 0)
Screenshot: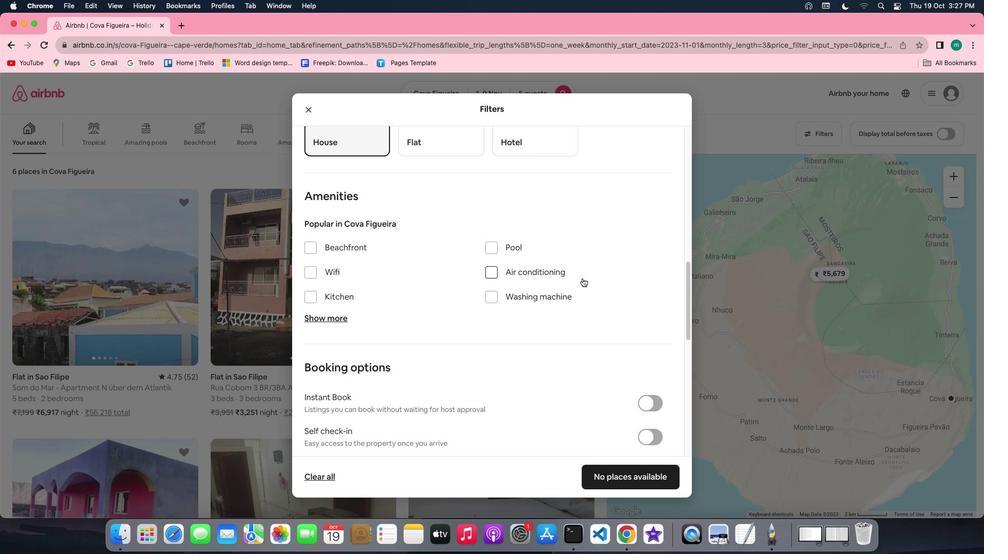 
Action: Mouse scrolled (582, 278) with delta (0, 0)
Screenshot: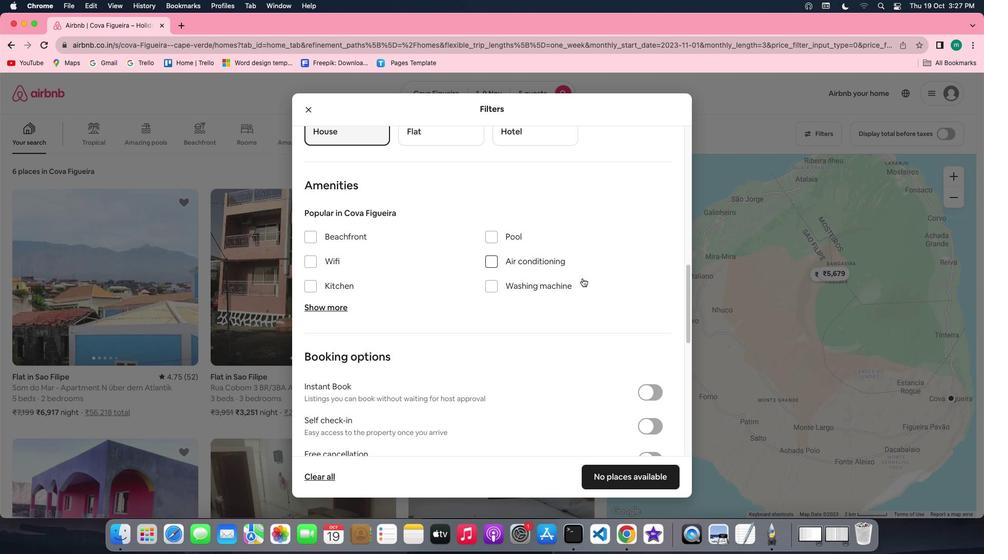 
Action: Mouse scrolled (582, 278) with delta (0, 0)
Screenshot: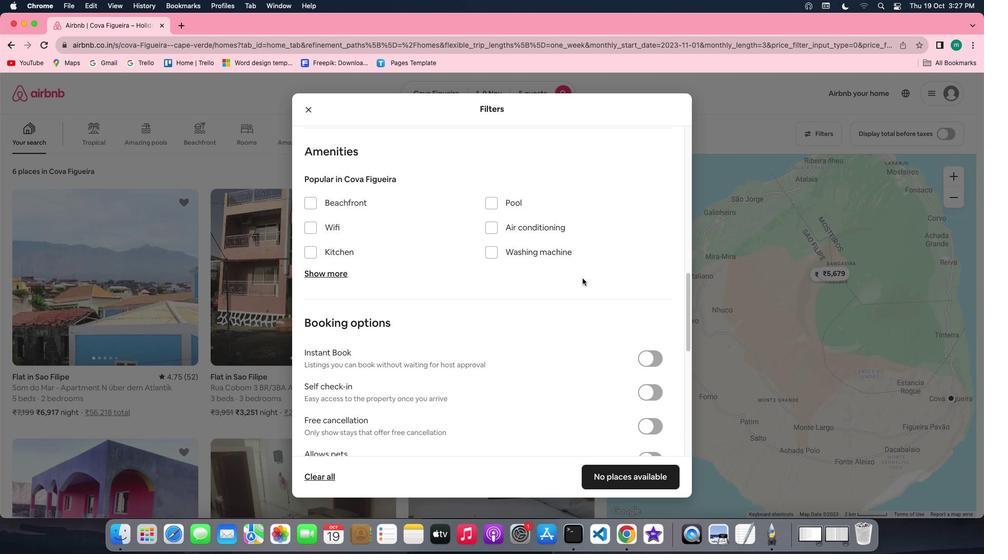 
Action: Mouse scrolled (582, 278) with delta (0, 0)
Screenshot: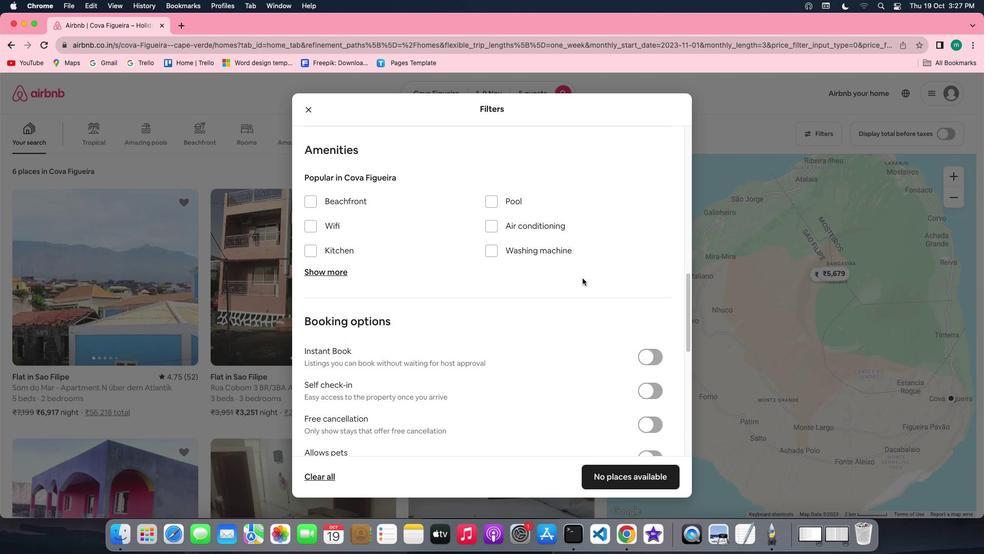 
Action: Mouse scrolled (582, 278) with delta (0, -1)
Screenshot: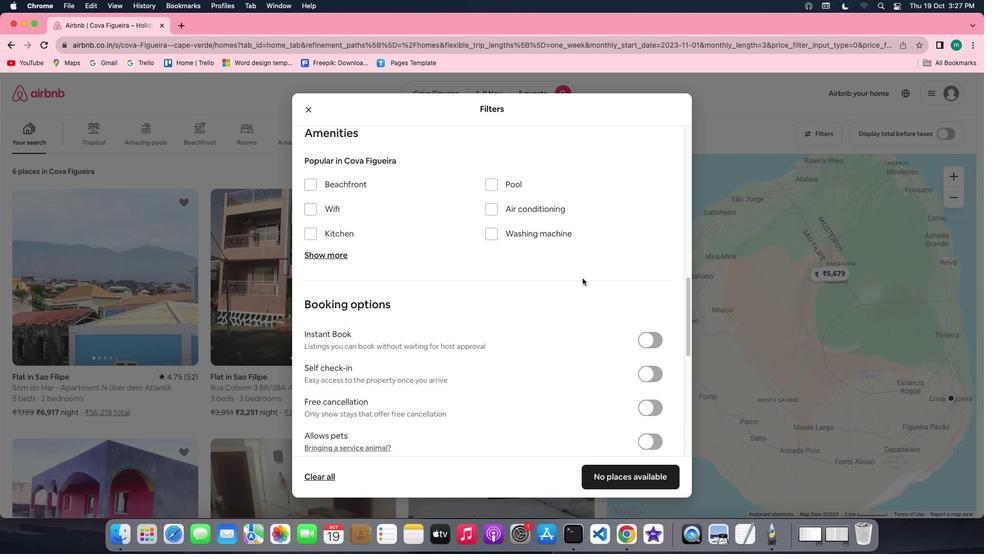 
Action: Mouse scrolled (582, 278) with delta (0, -1)
Screenshot: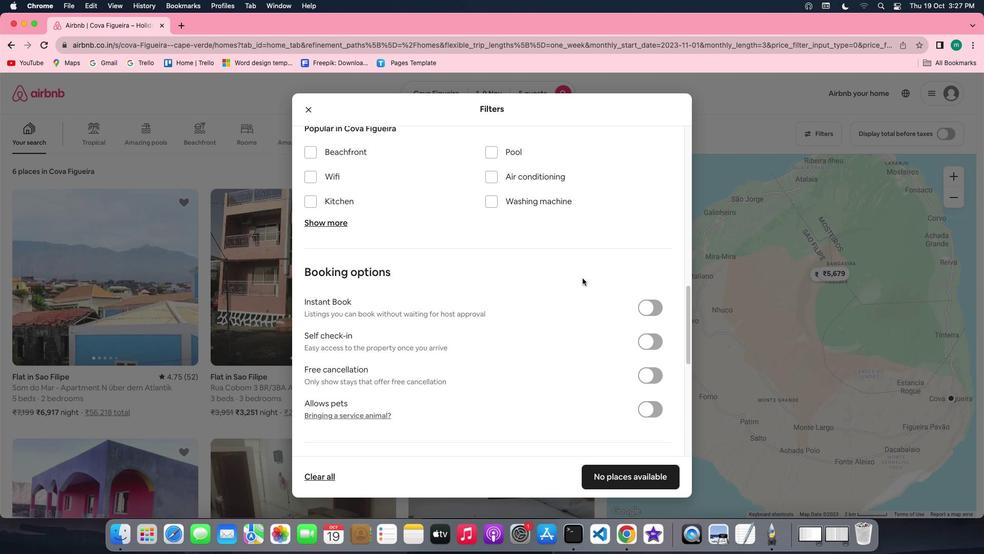 
Action: Mouse moved to (648, 246)
Screenshot: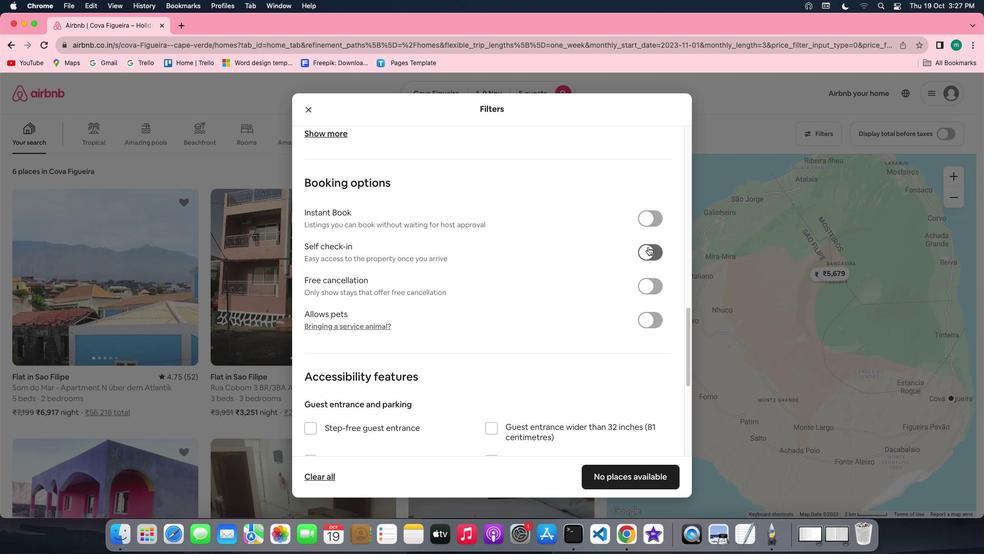 
Action: Mouse pressed left at (648, 246)
Screenshot: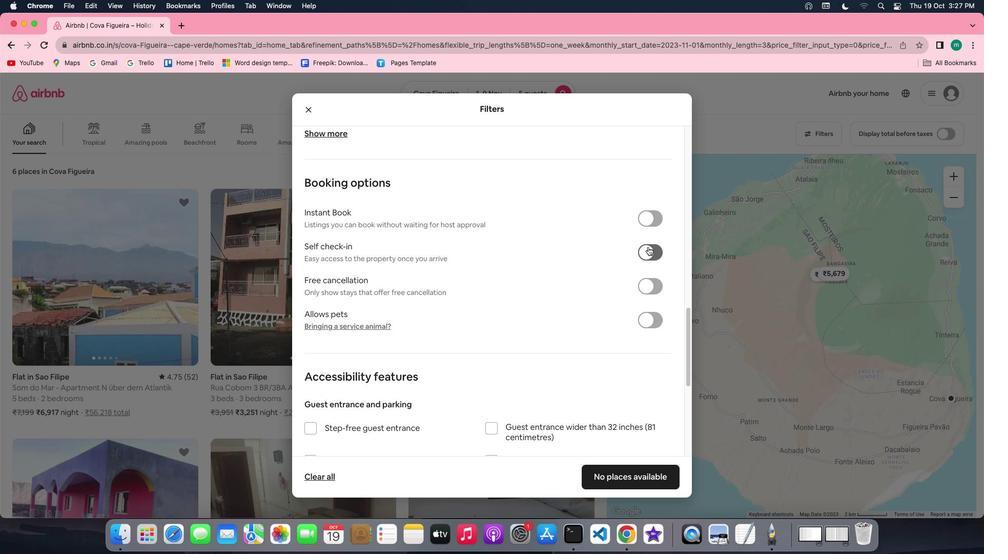 
Action: Mouse moved to (587, 306)
Screenshot: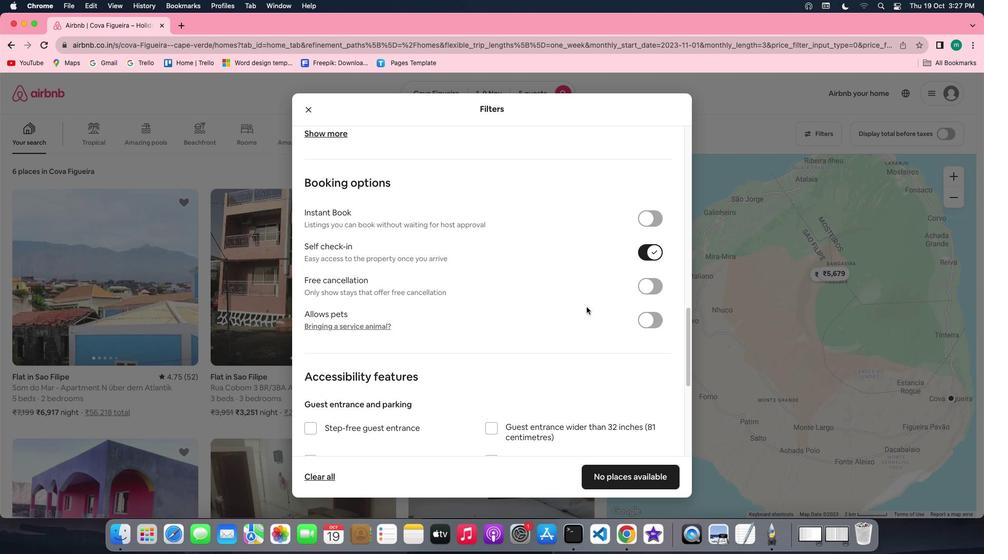 
Action: Mouse scrolled (587, 306) with delta (0, 0)
Screenshot: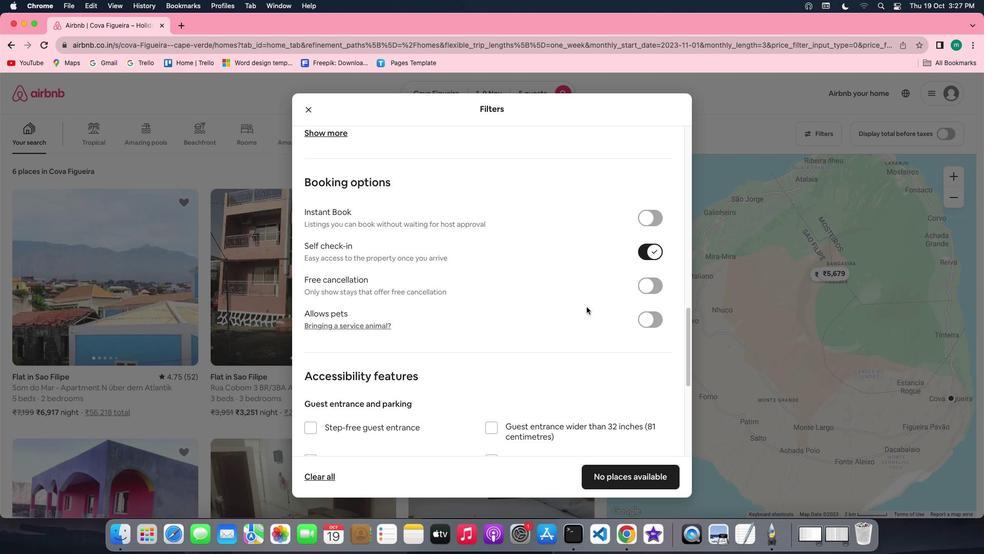 
Action: Mouse scrolled (587, 306) with delta (0, 0)
Screenshot: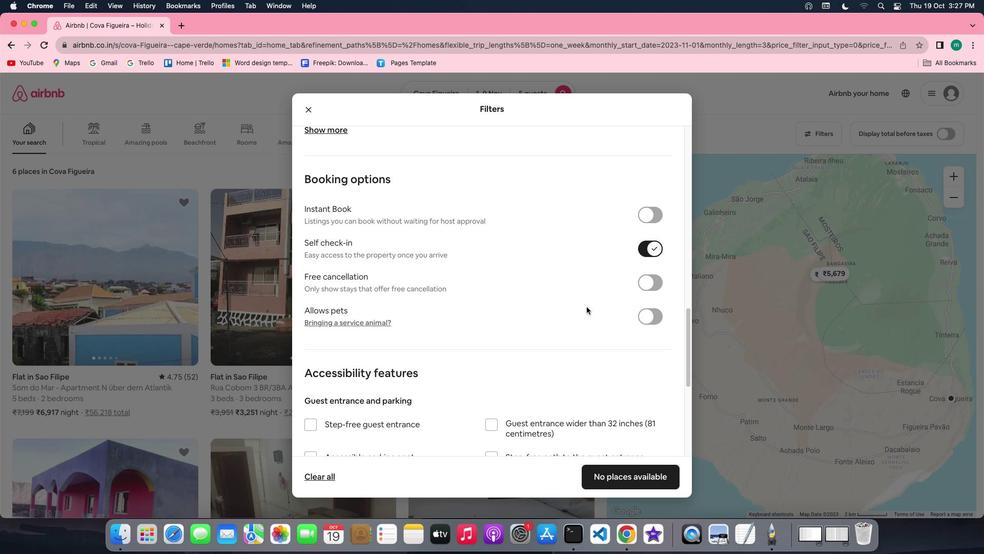 
Action: Mouse scrolled (587, 306) with delta (0, 0)
Screenshot: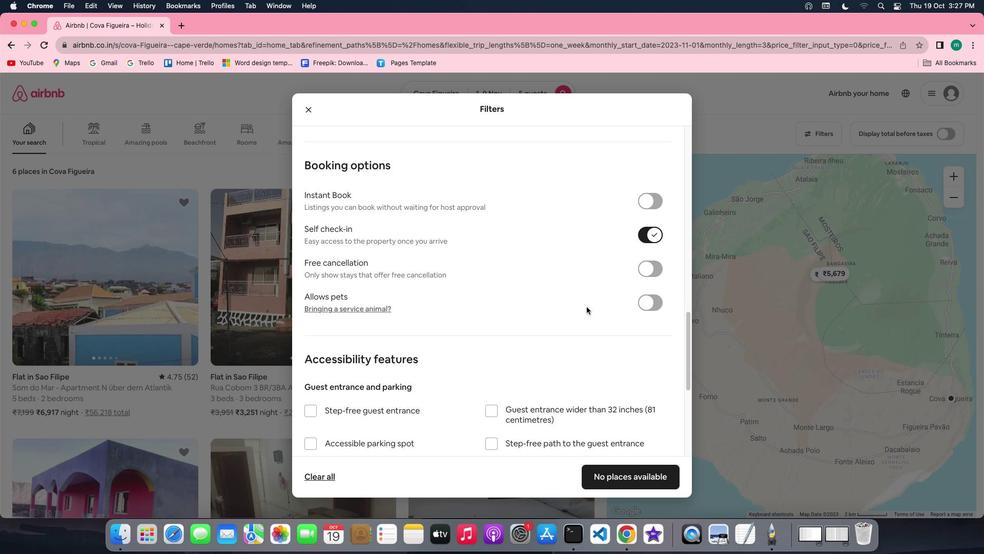 
Action: Mouse moved to (586, 306)
Screenshot: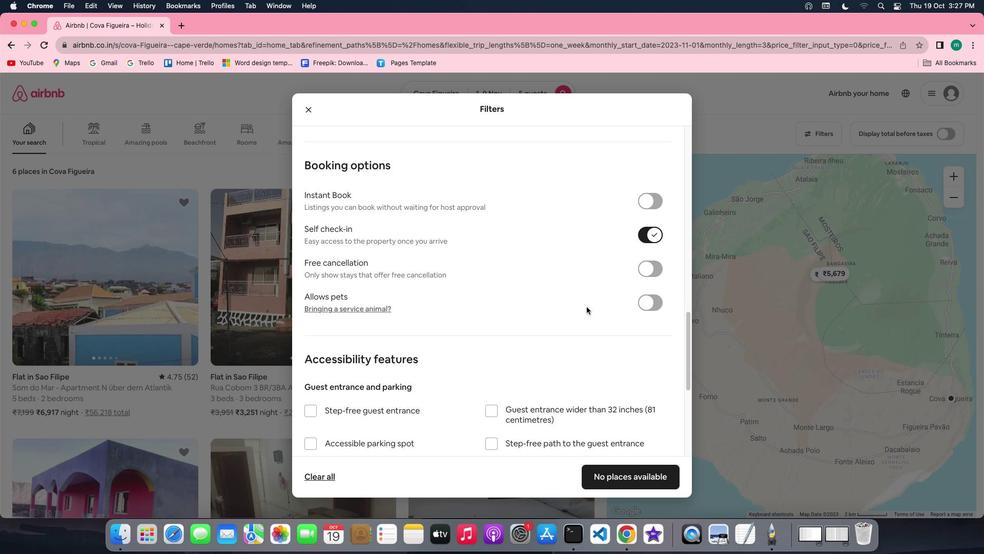 
Action: Mouse scrolled (586, 306) with delta (0, -1)
Screenshot: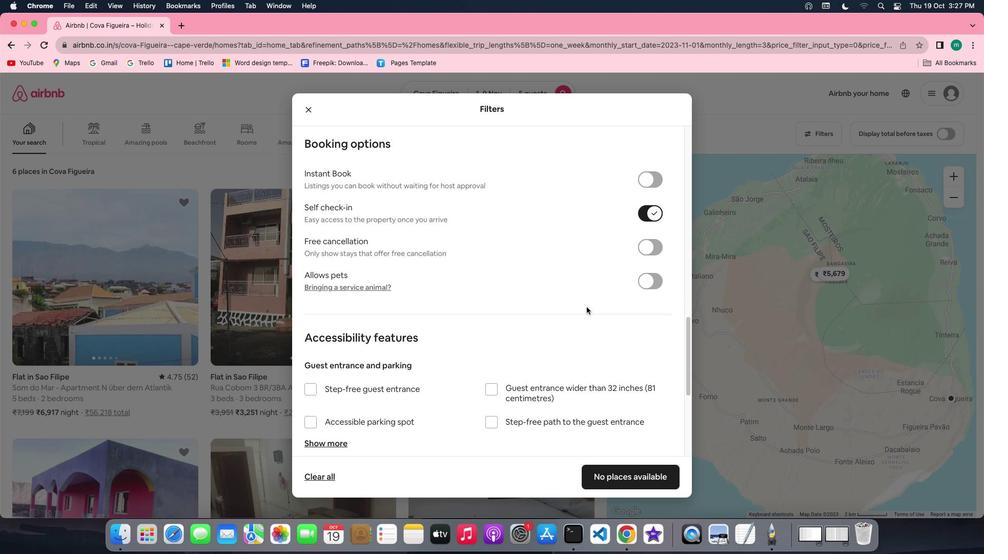 
Action: Mouse moved to (603, 329)
Screenshot: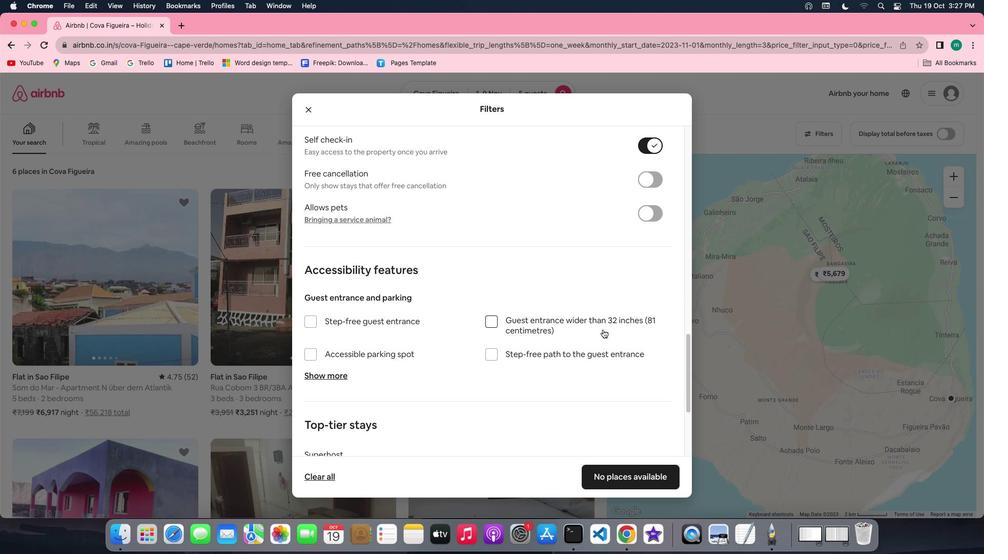 
Action: Mouse scrolled (603, 329) with delta (0, 0)
Screenshot: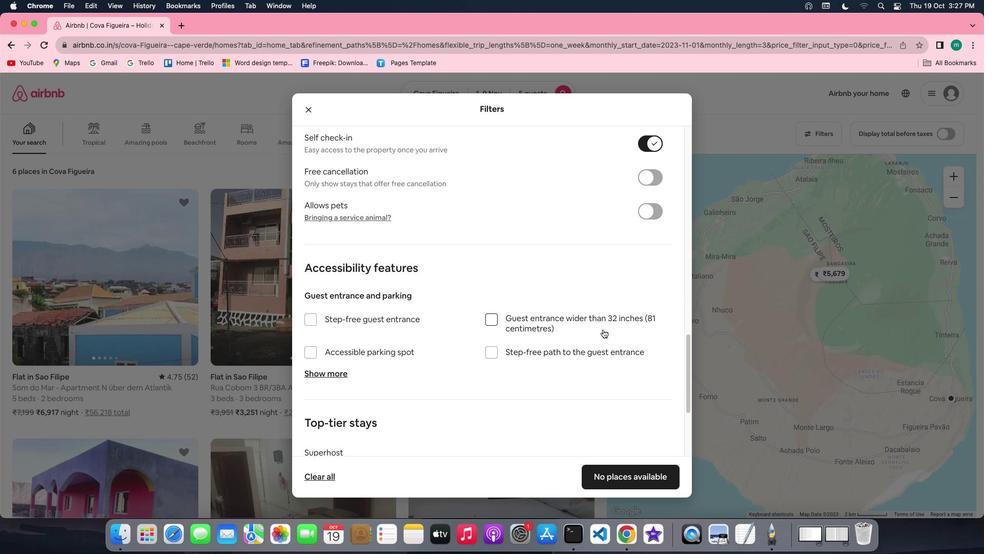 
Action: Mouse scrolled (603, 329) with delta (0, 0)
Screenshot: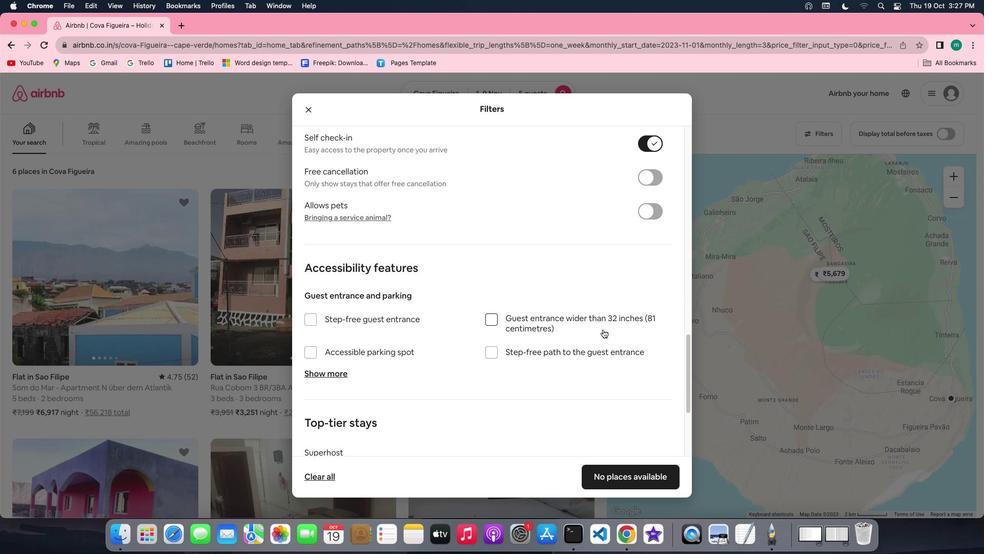 
Action: Mouse scrolled (603, 329) with delta (0, -1)
Screenshot: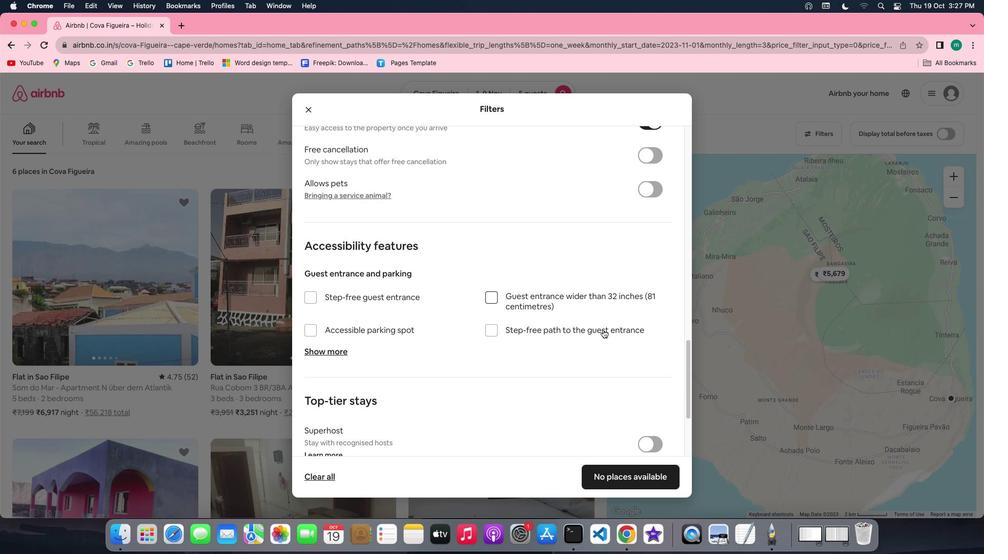 
Action: Mouse scrolled (603, 329) with delta (0, -1)
Screenshot: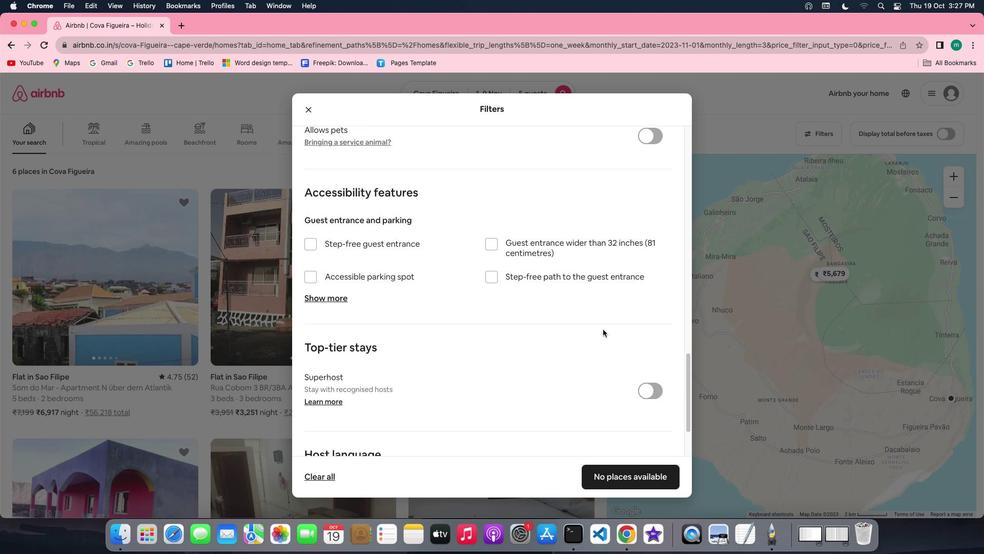 
Action: Mouse moved to (670, 474)
Screenshot: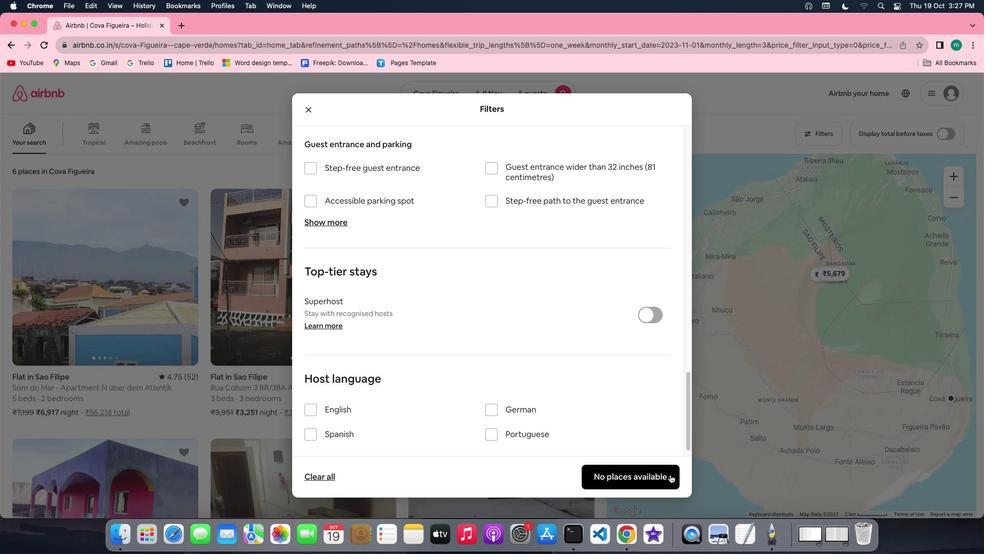 
Action: Mouse pressed left at (670, 474)
Screenshot: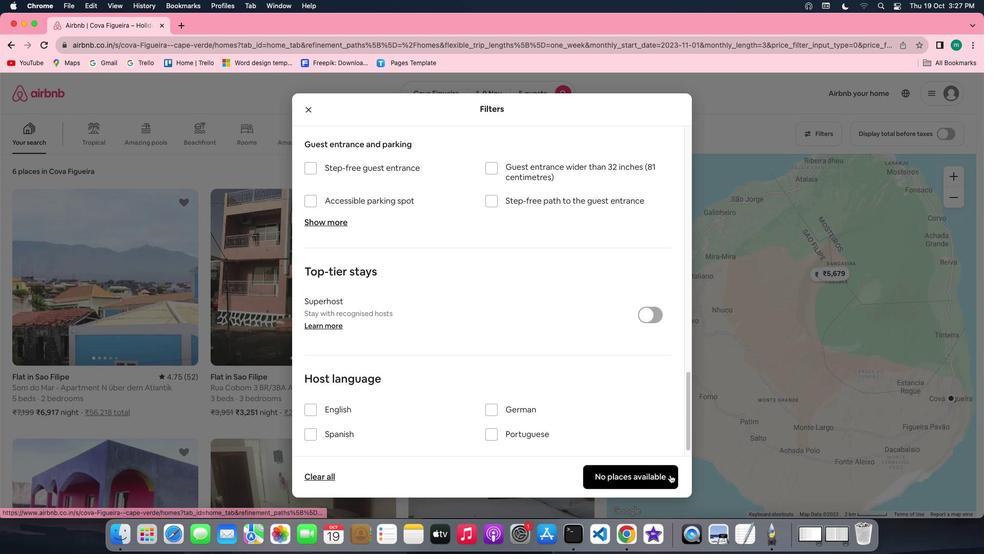 
